 Task: Find connections with filter location Huércal-Overa with filter topic #designwith filter profile language English with filter current company Twitter with filter school Saveetha School of Engineering with filter industry Philanthropic Fundraising Services with filter service category Packaging Design with filter keywords title Production Engineer
Action: Mouse moved to (499, 59)
Screenshot: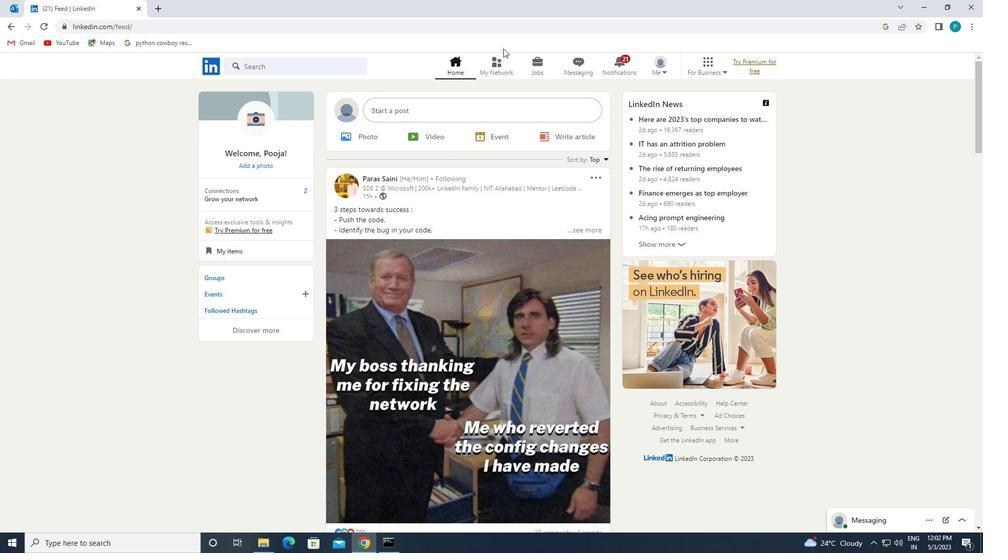 
Action: Mouse pressed left at (499, 59)
Screenshot: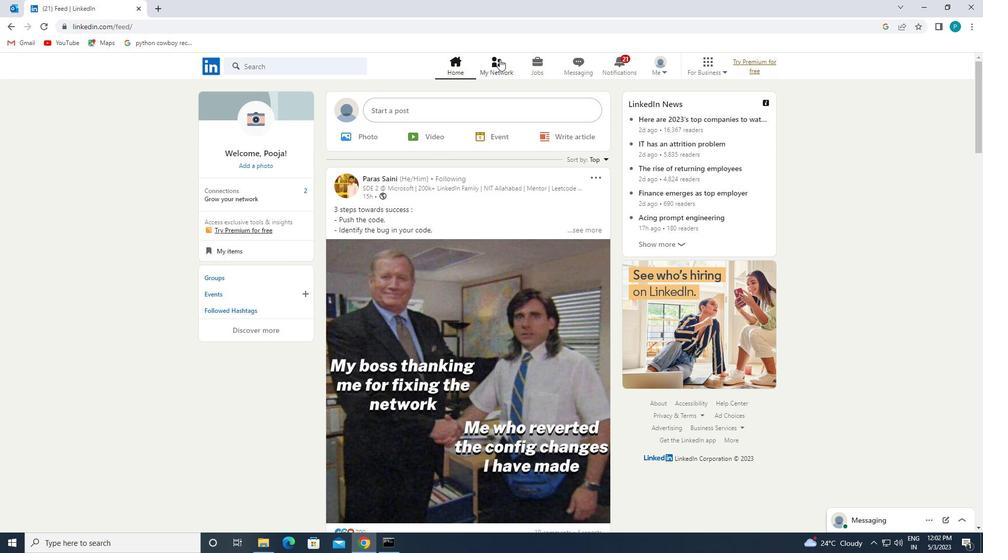 
Action: Mouse moved to (329, 124)
Screenshot: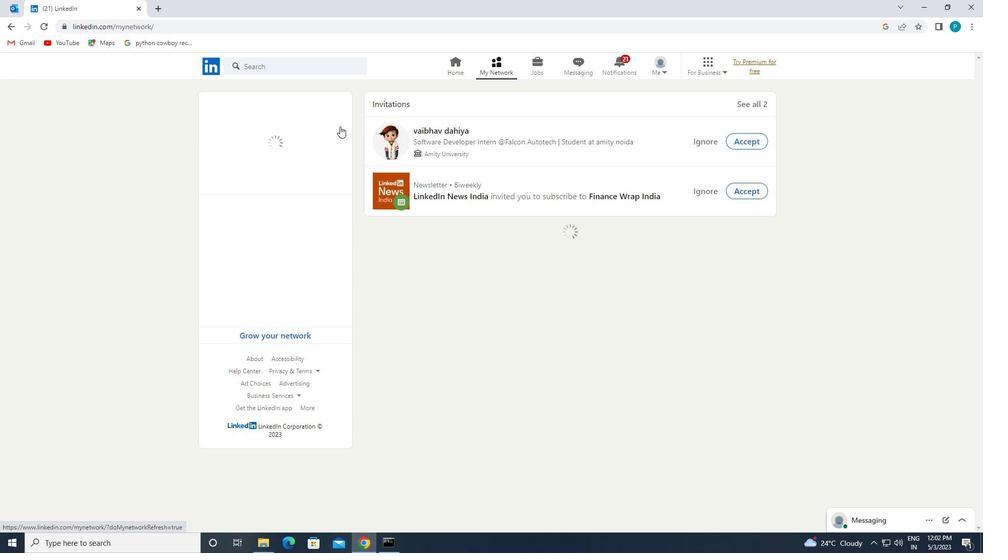 
Action: Mouse pressed left at (329, 124)
Screenshot: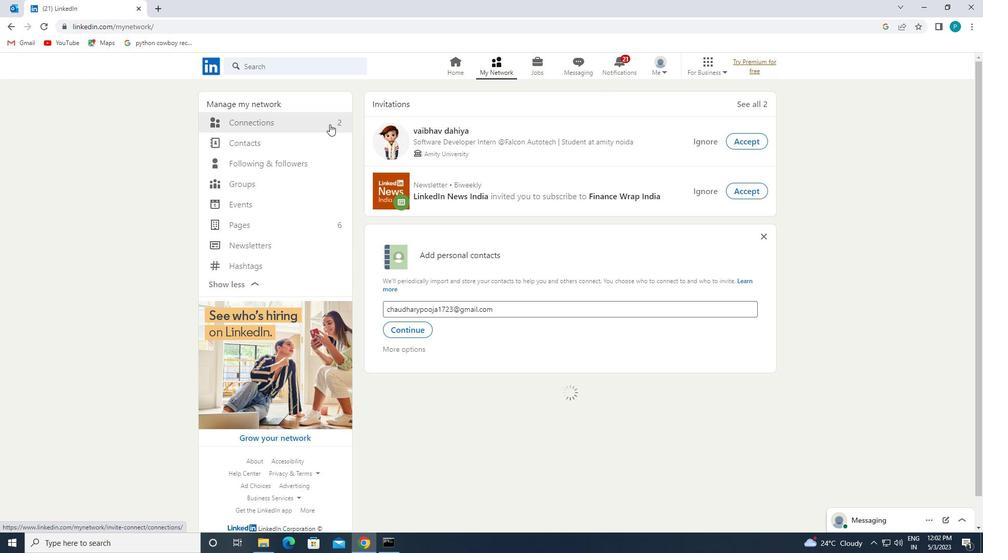 
Action: Mouse moved to (563, 118)
Screenshot: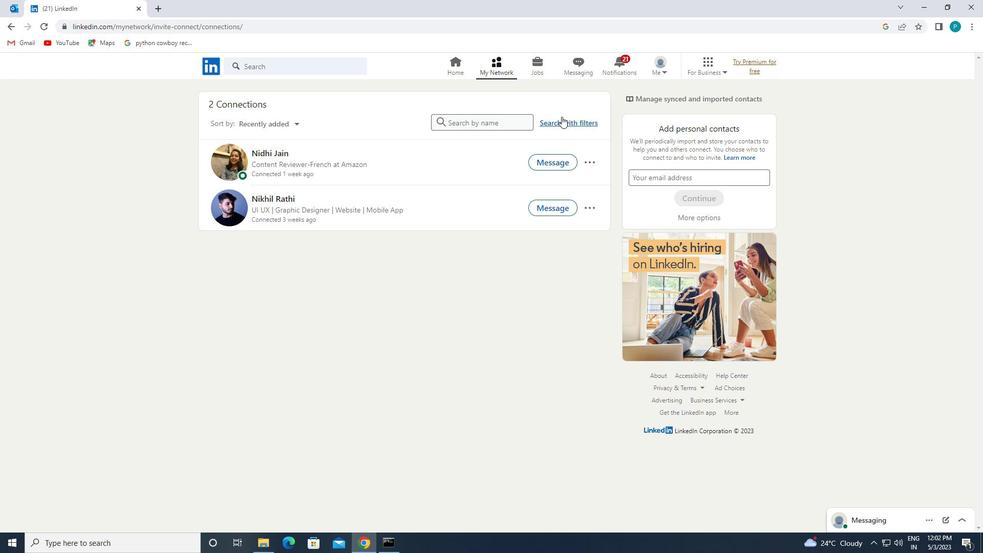 
Action: Mouse pressed left at (563, 118)
Screenshot: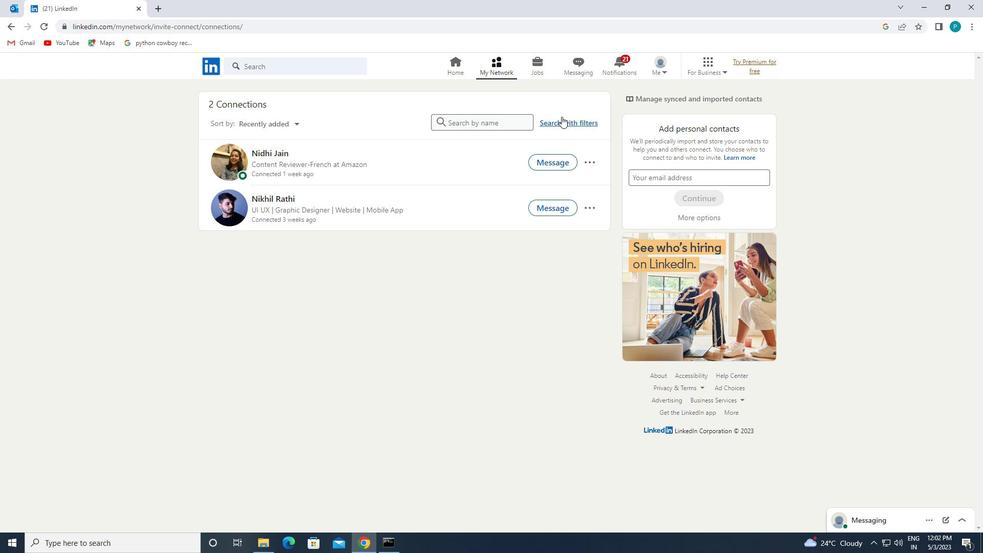 
Action: Mouse moved to (525, 99)
Screenshot: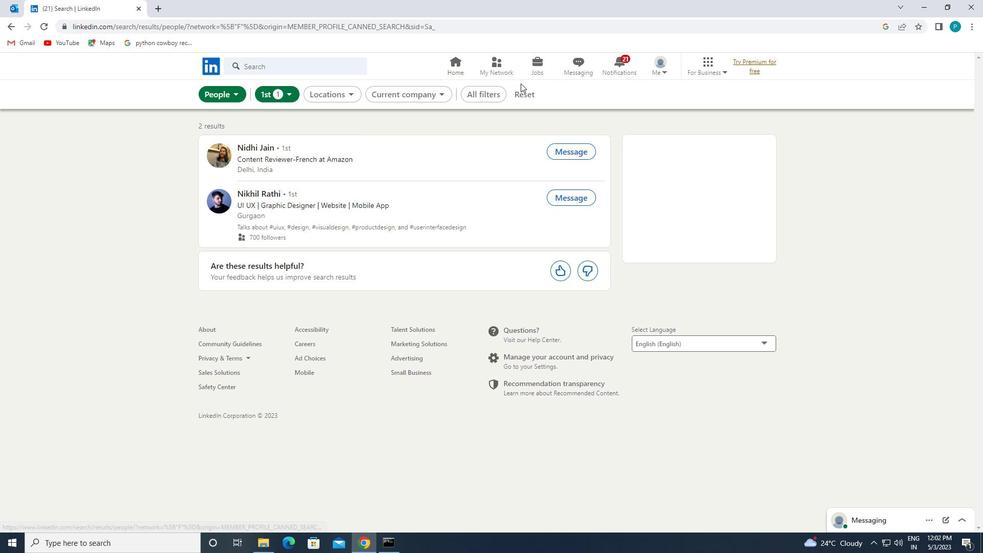 
Action: Mouse pressed left at (525, 99)
Screenshot: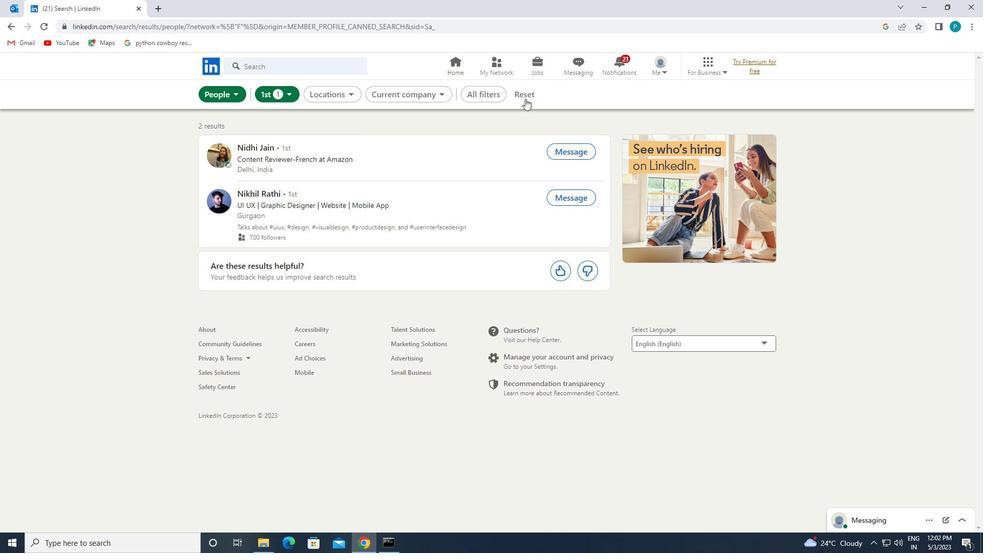 
Action: Mouse moved to (503, 93)
Screenshot: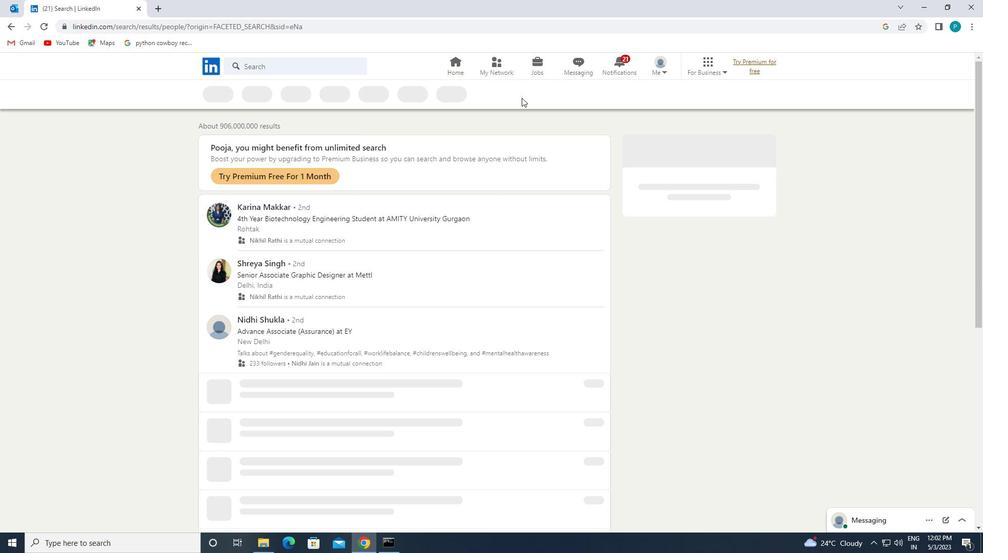 
Action: Mouse pressed left at (503, 93)
Screenshot: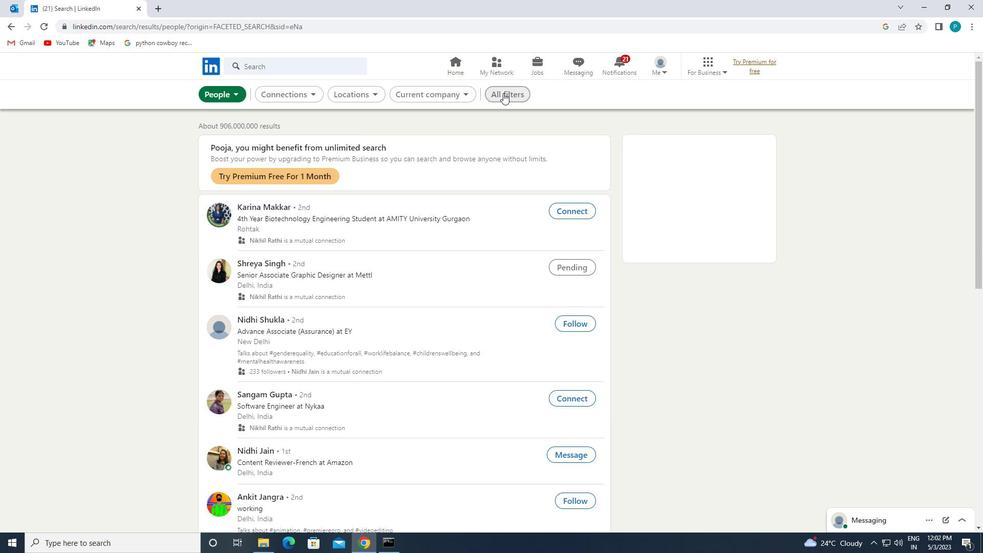 
Action: Mouse moved to (836, 266)
Screenshot: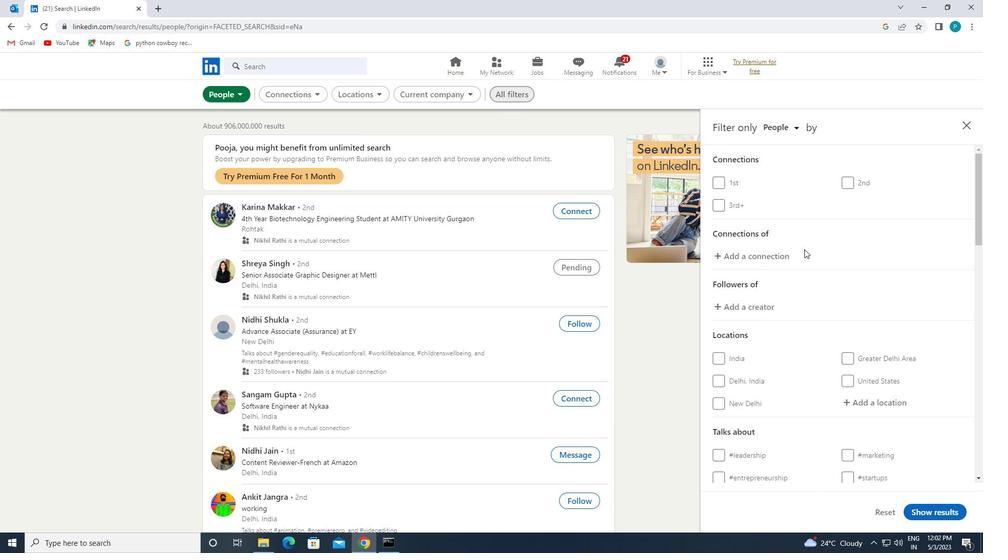 
Action: Mouse scrolled (836, 266) with delta (0, 0)
Screenshot: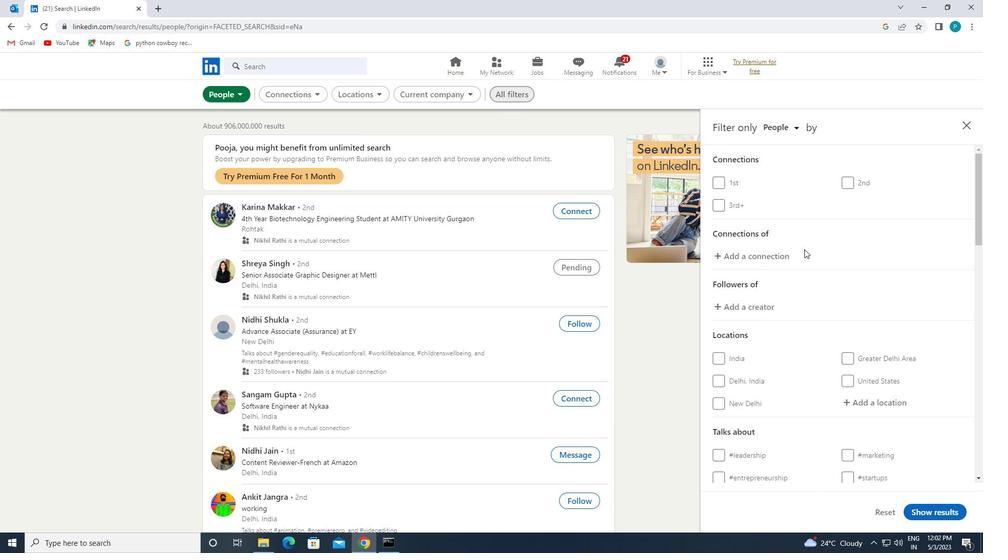 
Action: Mouse moved to (840, 269)
Screenshot: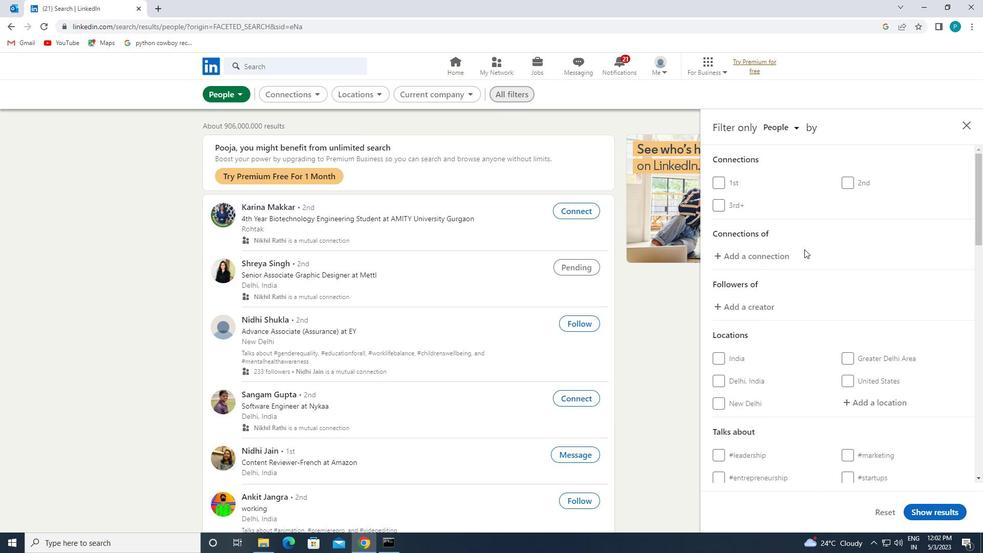 
Action: Mouse scrolled (840, 268) with delta (0, 0)
Screenshot: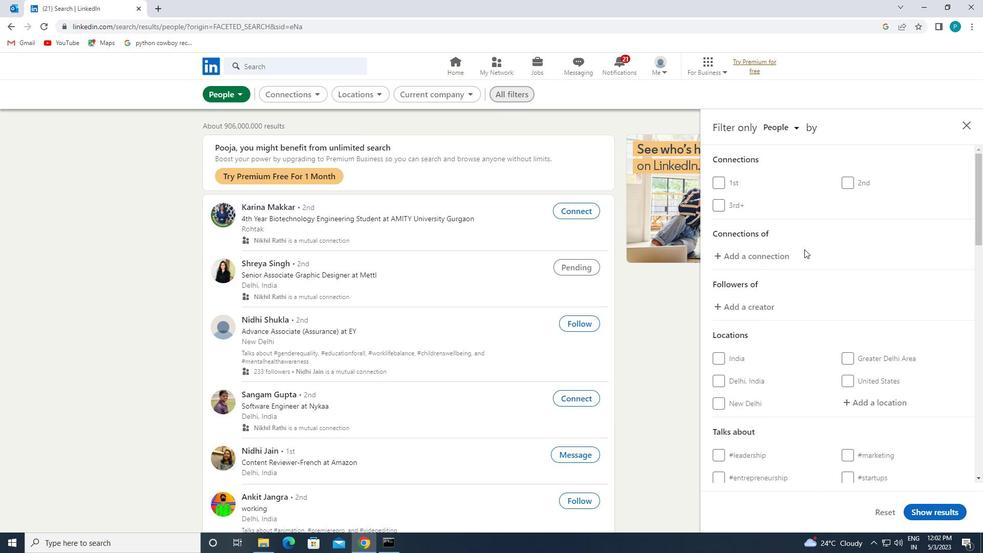 
Action: Mouse moved to (877, 308)
Screenshot: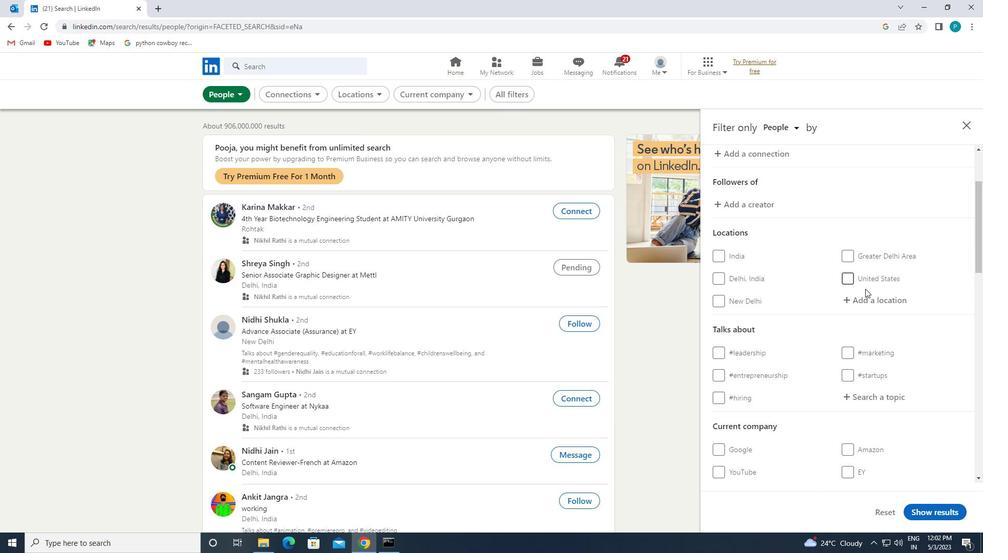 
Action: Mouse pressed left at (877, 308)
Screenshot: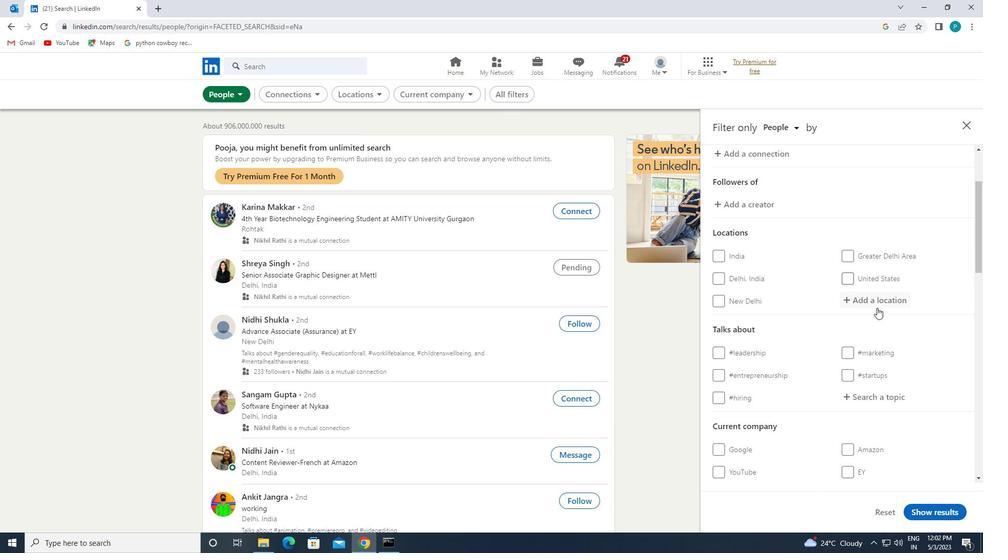 
Action: Mouse moved to (877, 305)
Screenshot: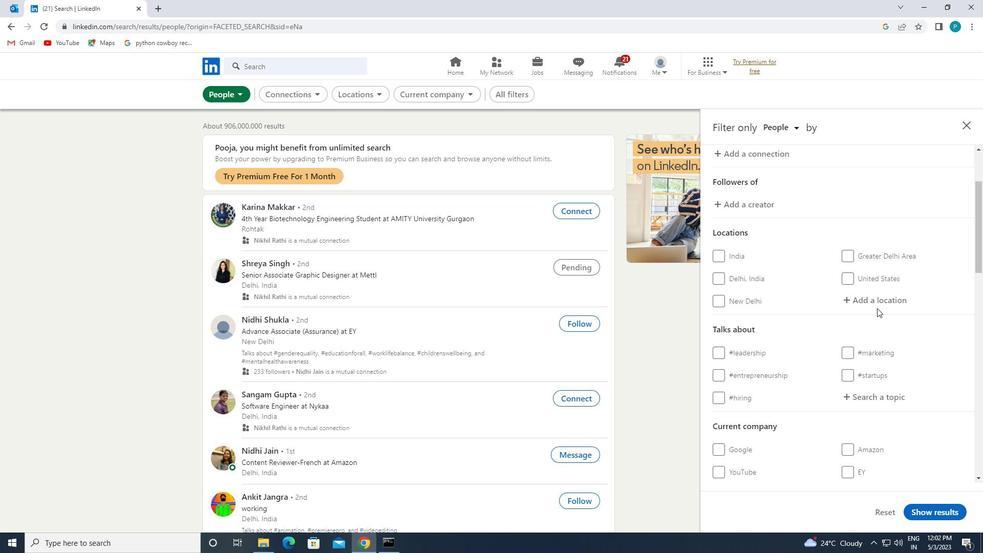 
Action: Mouse pressed left at (877, 305)
Screenshot: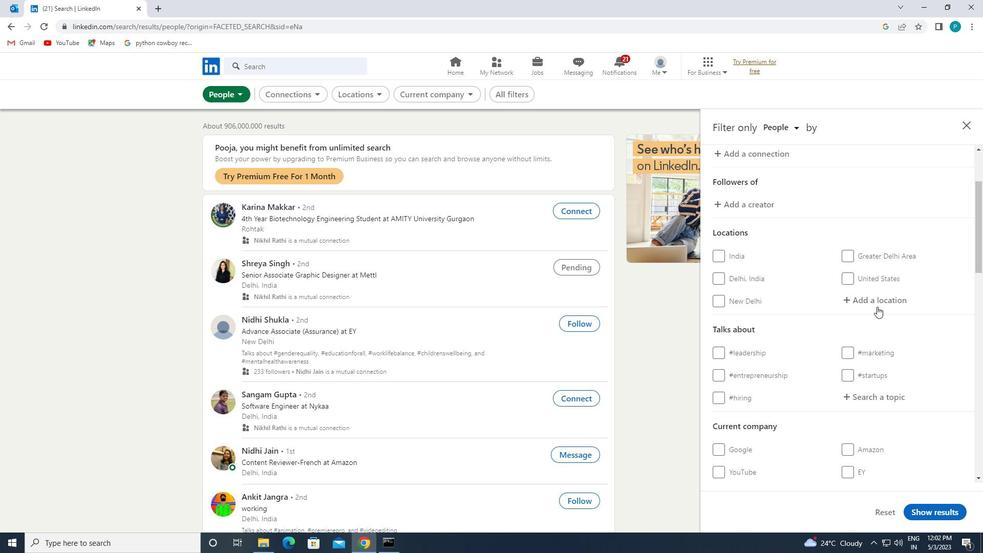 
Action: Key pressed <Key.caps_lock>h<Key.caps_lock>ercal
Screenshot: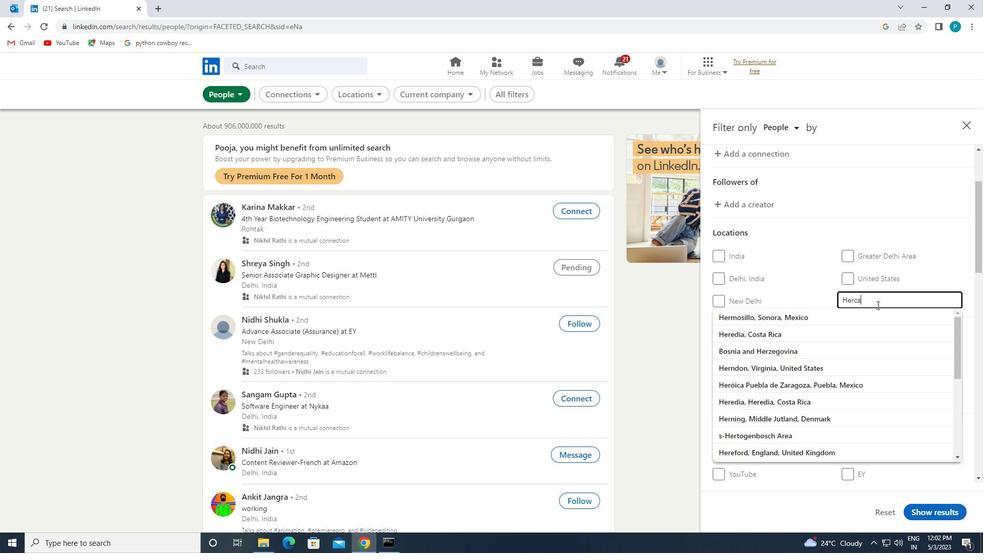 
Action: Mouse moved to (846, 302)
Screenshot: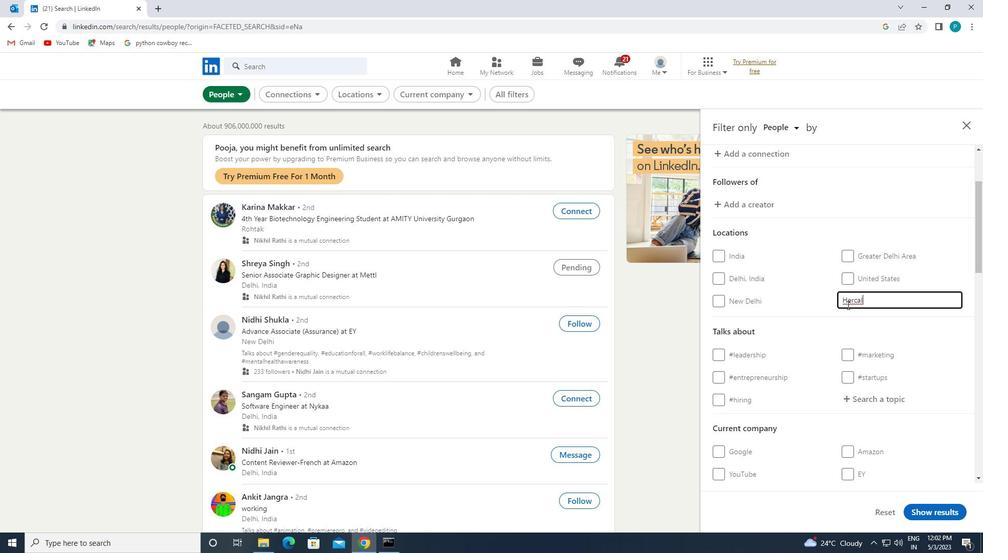 
Action: Mouse pressed left at (846, 302)
Screenshot: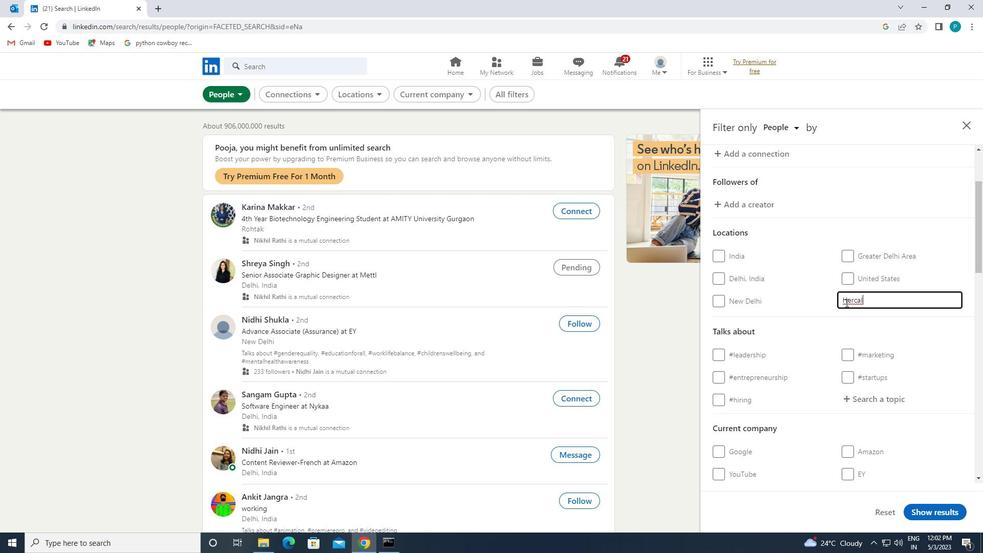 
Action: Mouse moved to (865, 324)
Screenshot: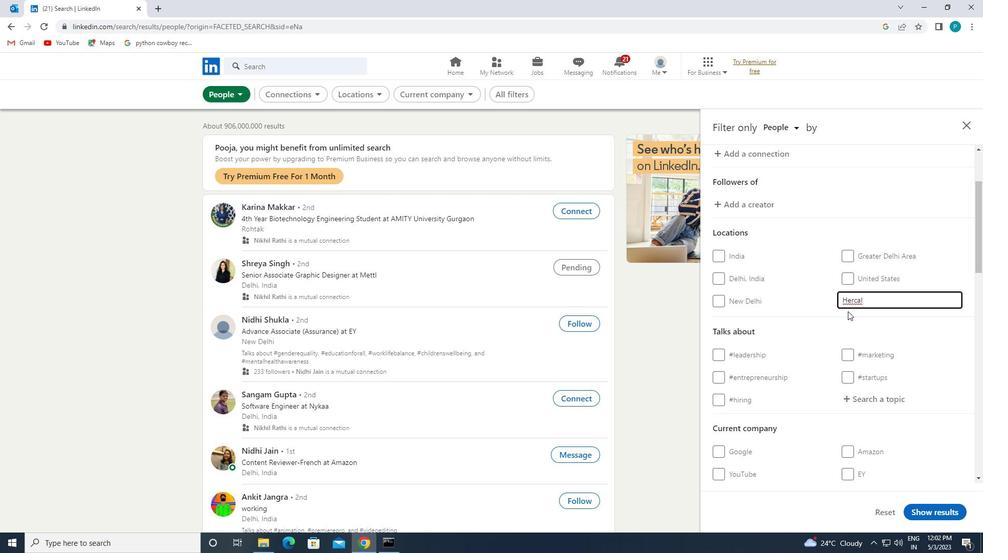 
Action: Key pressed u
Screenshot: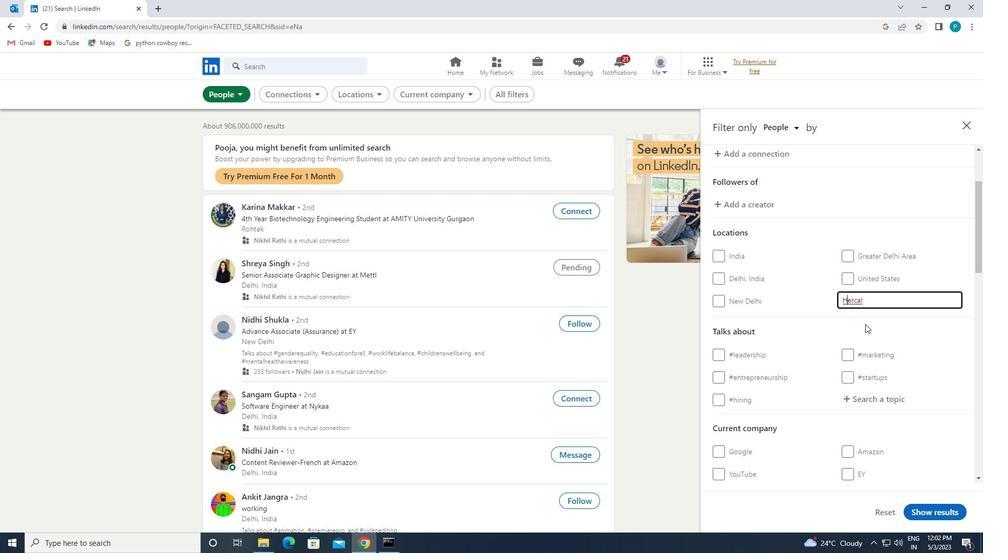 
Action: Mouse moved to (866, 324)
Screenshot: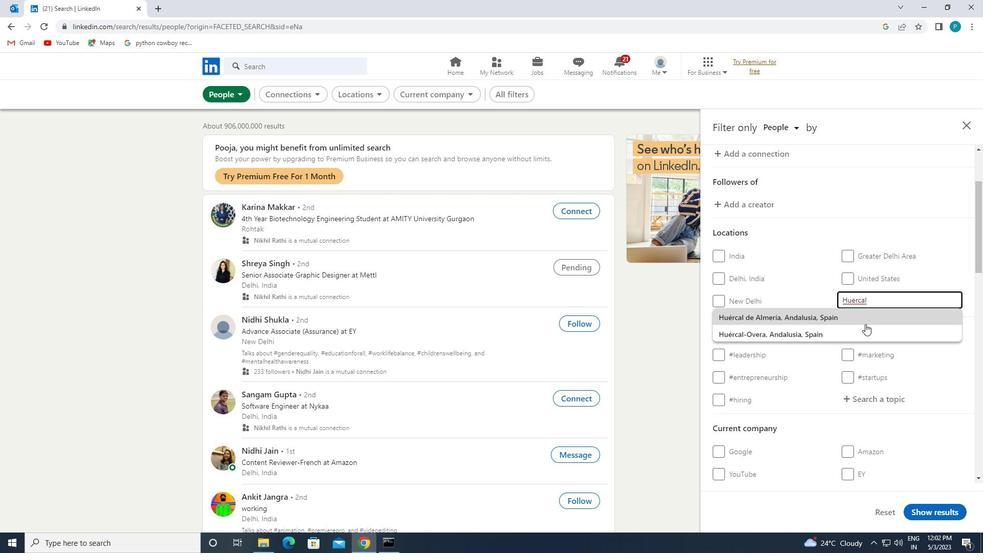 
Action: Mouse pressed left at (866, 324)
Screenshot: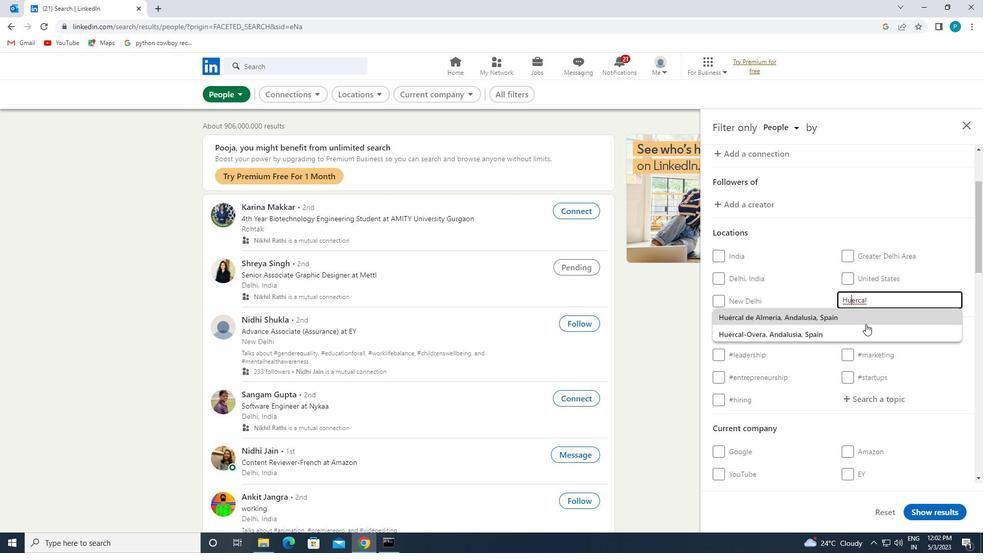 
Action: Mouse moved to (856, 327)
Screenshot: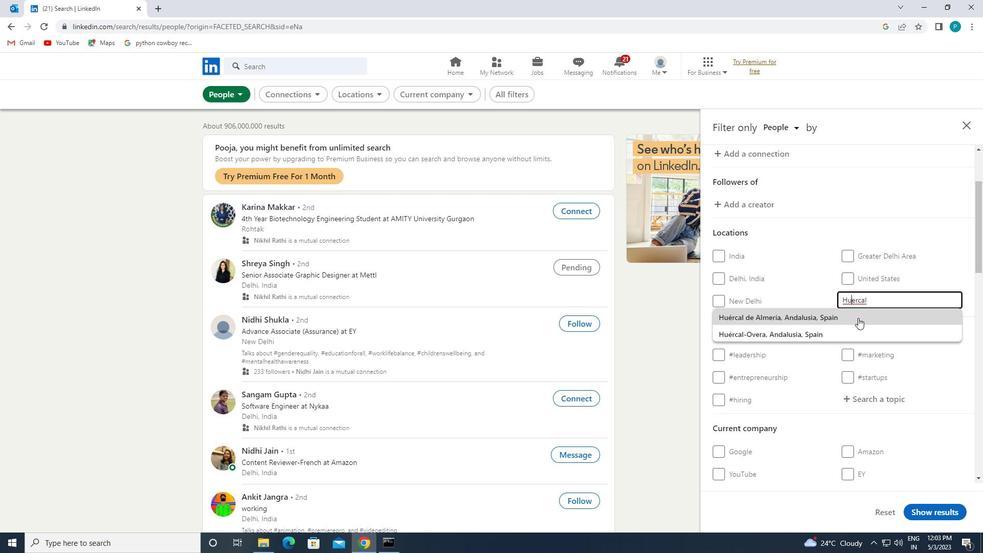 
Action: Mouse pressed left at (856, 327)
Screenshot: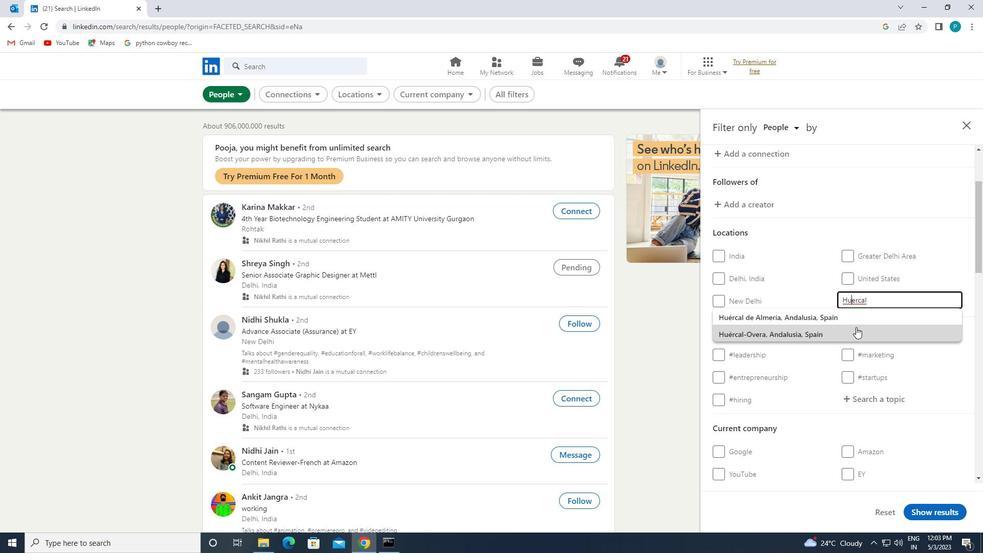 
Action: Mouse scrolled (856, 326) with delta (0, 0)
Screenshot: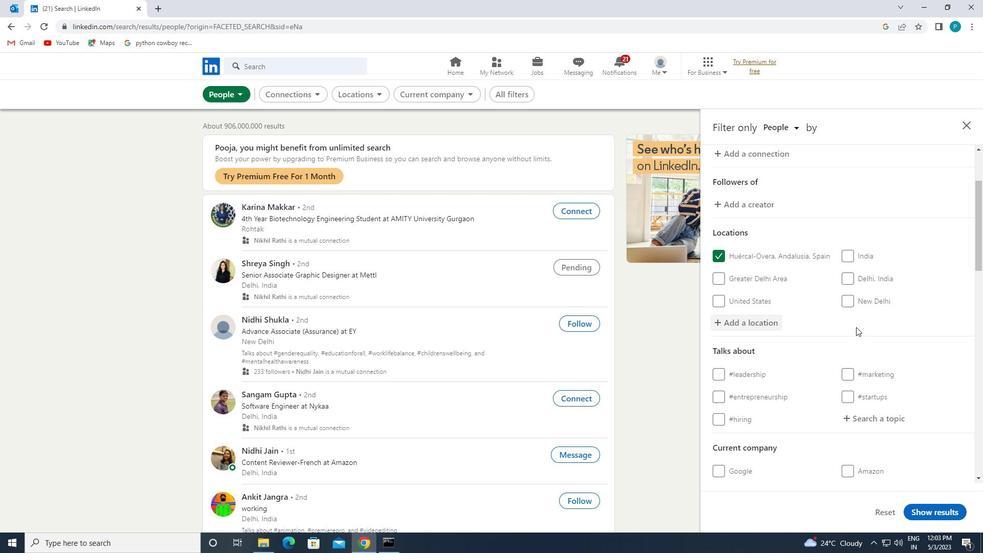 
Action: Mouse scrolled (856, 326) with delta (0, 0)
Screenshot: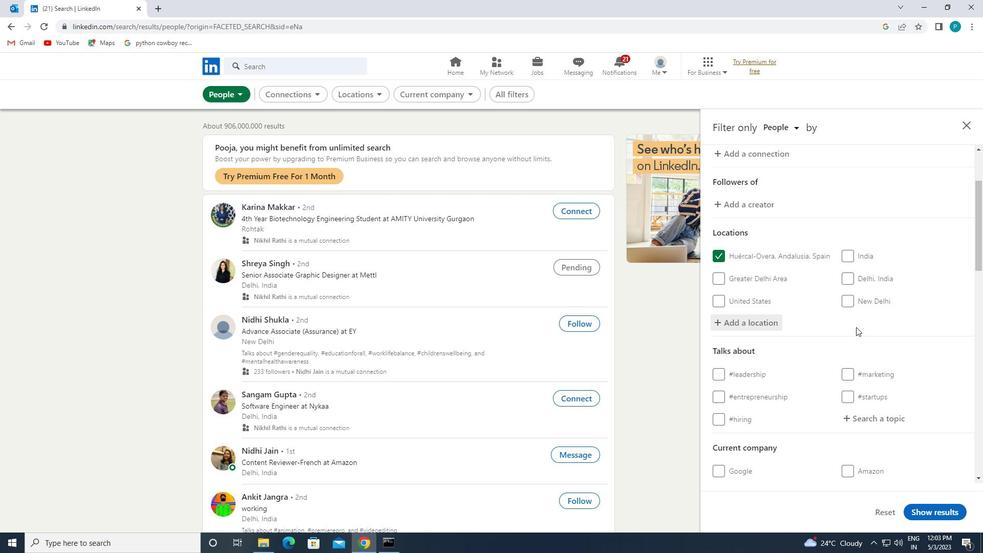 
Action: Mouse moved to (856, 319)
Screenshot: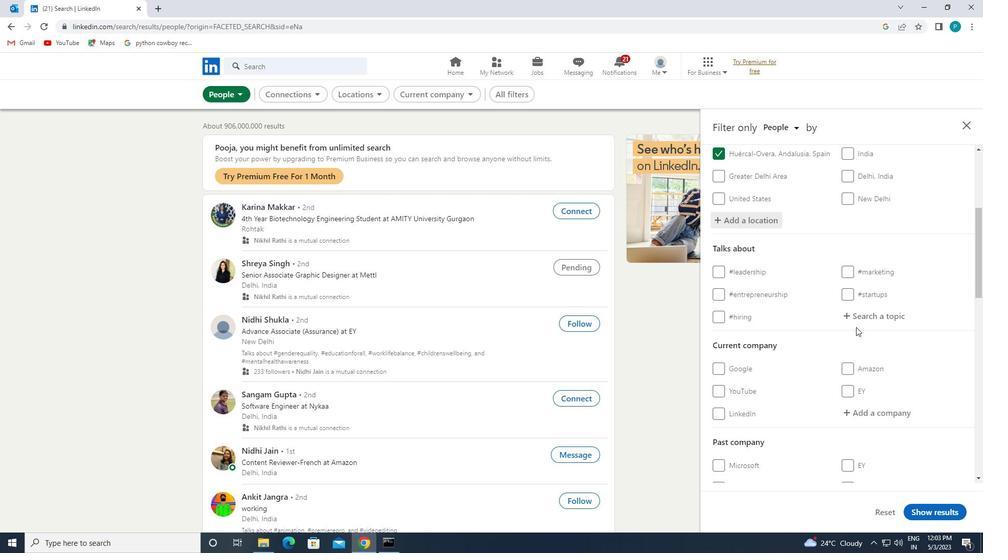 
Action: Mouse pressed left at (856, 319)
Screenshot: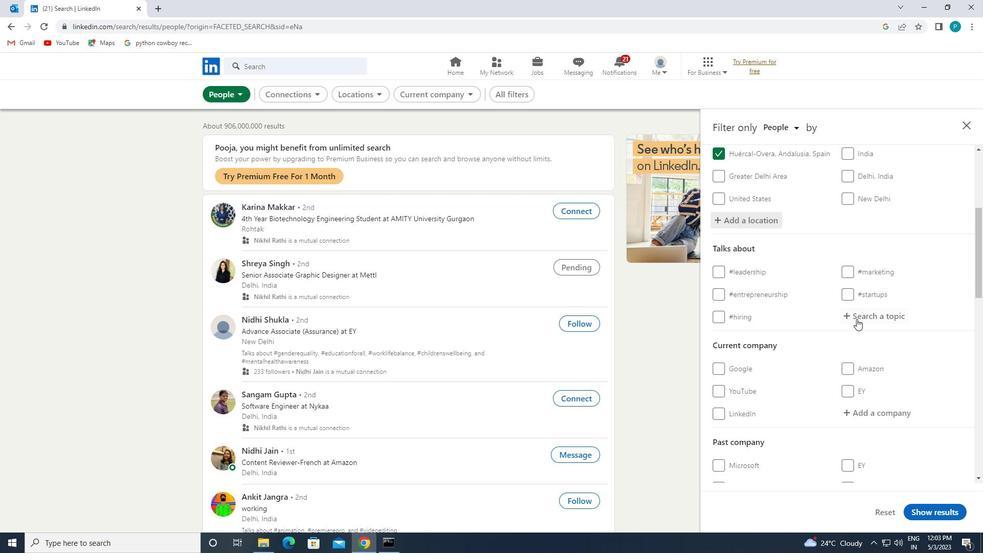 
Action: Mouse moved to (857, 318)
Screenshot: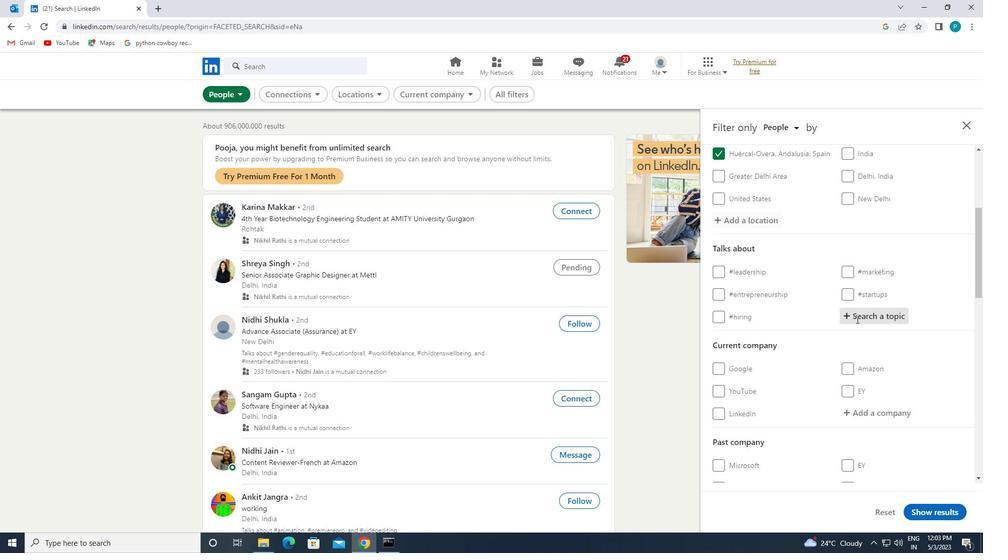 
Action: Key pressed <Key.shift>#DESIGN
Screenshot: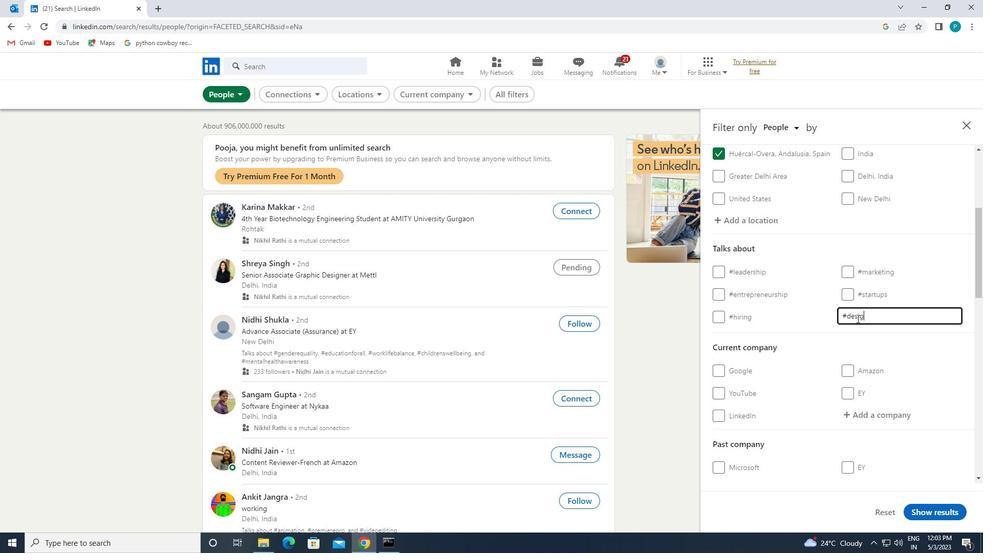 
Action: Mouse moved to (869, 326)
Screenshot: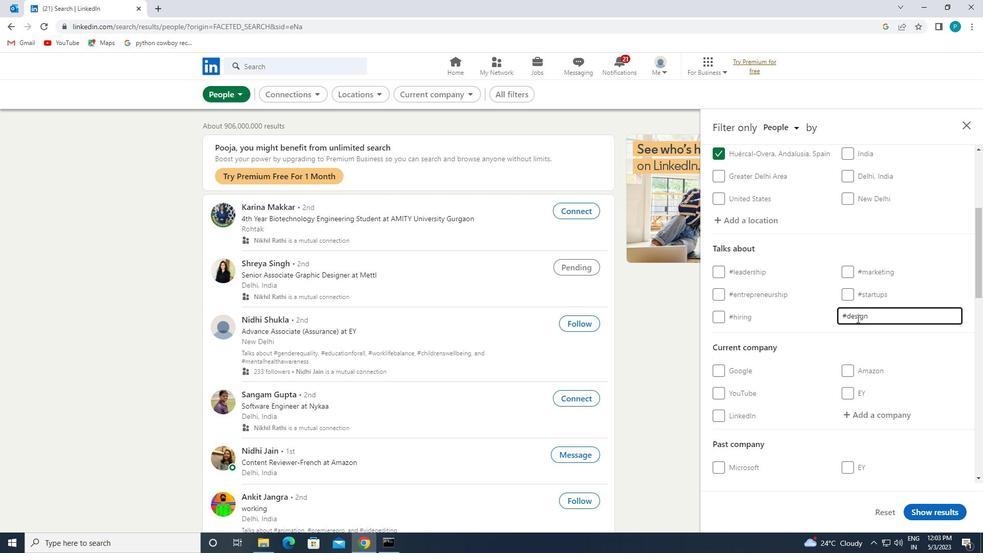 
Action: Mouse scrolled (869, 325) with delta (0, 0)
Screenshot: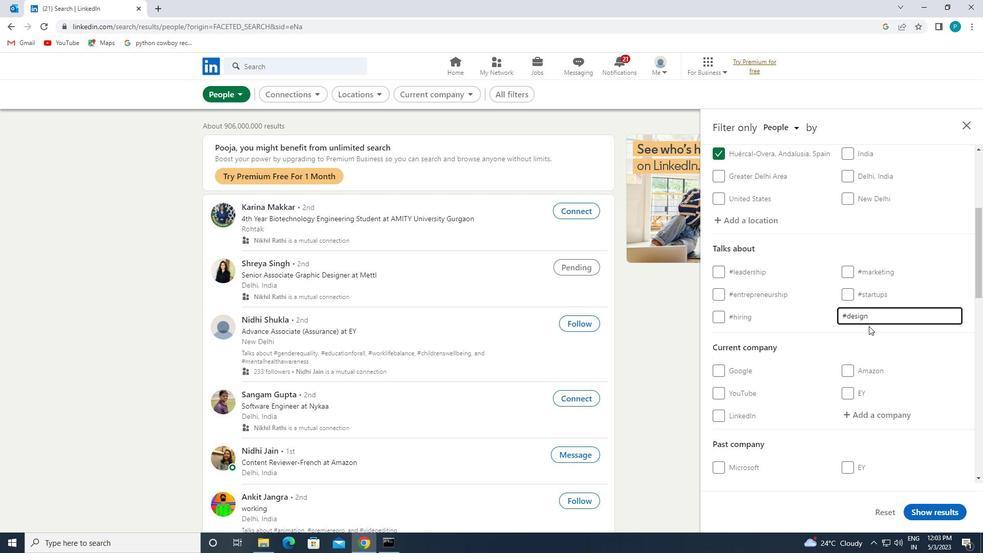 
Action: Mouse moved to (862, 341)
Screenshot: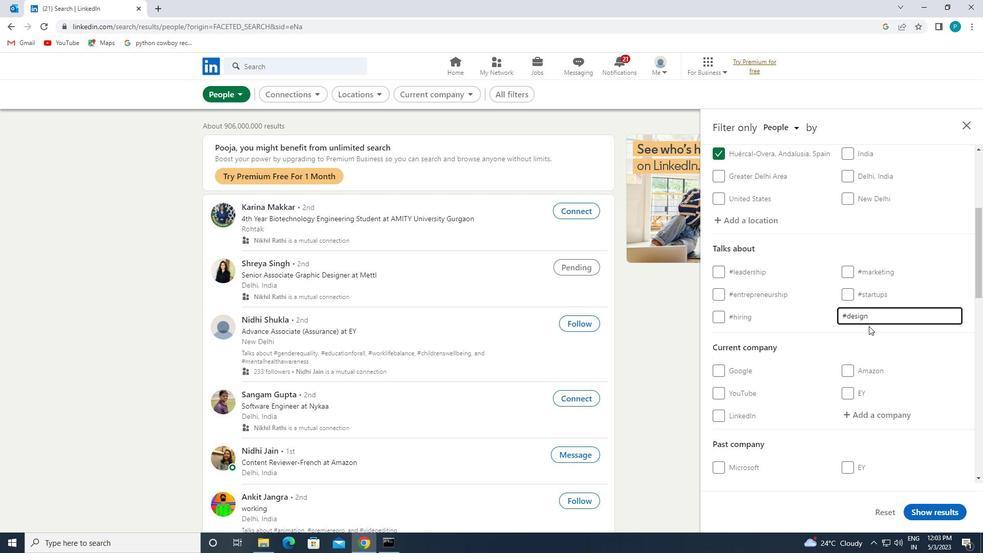
Action: Mouse scrolled (862, 340) with delta (0, 0)
Screenshot: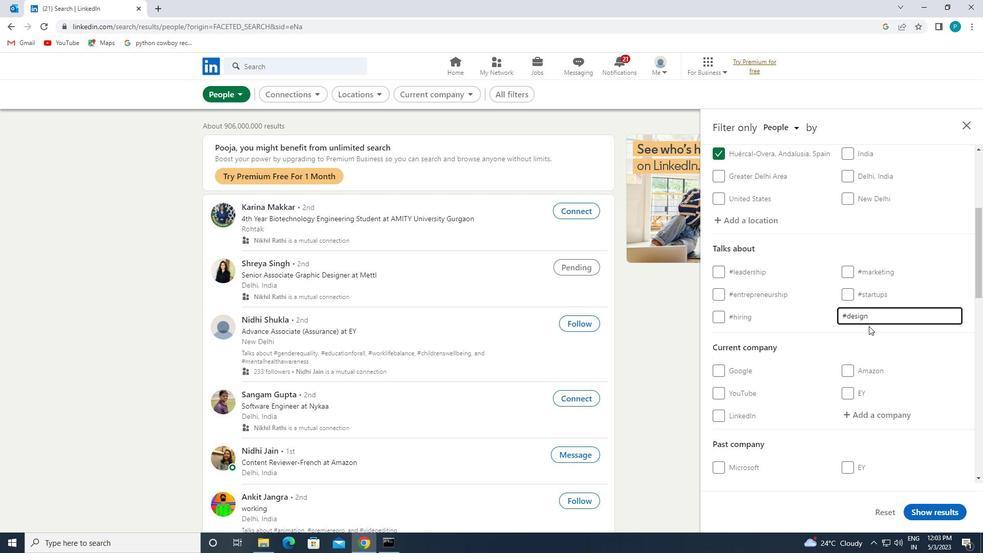 
Action: Mouse moved to (823, 370)
Screenshot: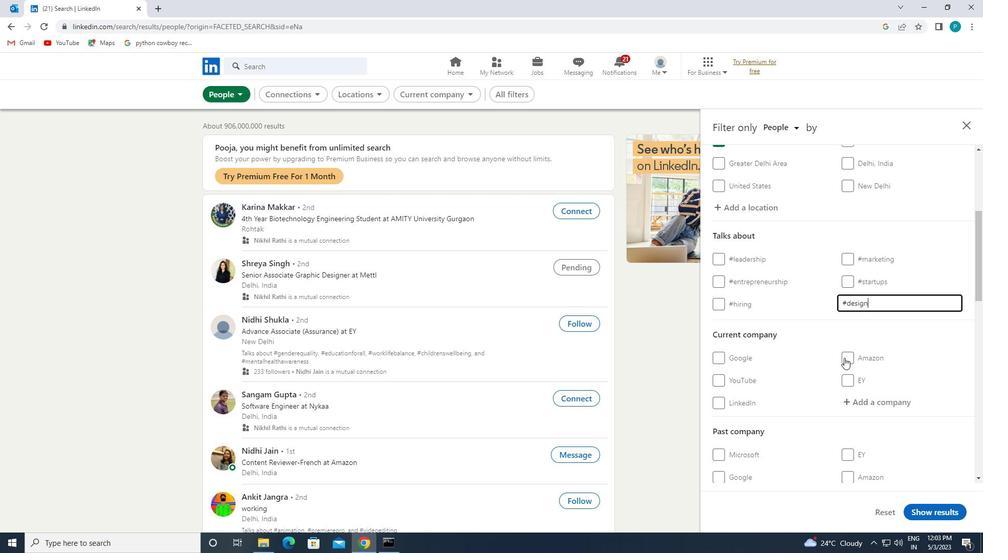 
Action: Mouse scrolled (823, 369) with delta (0, 0)
Screenshot: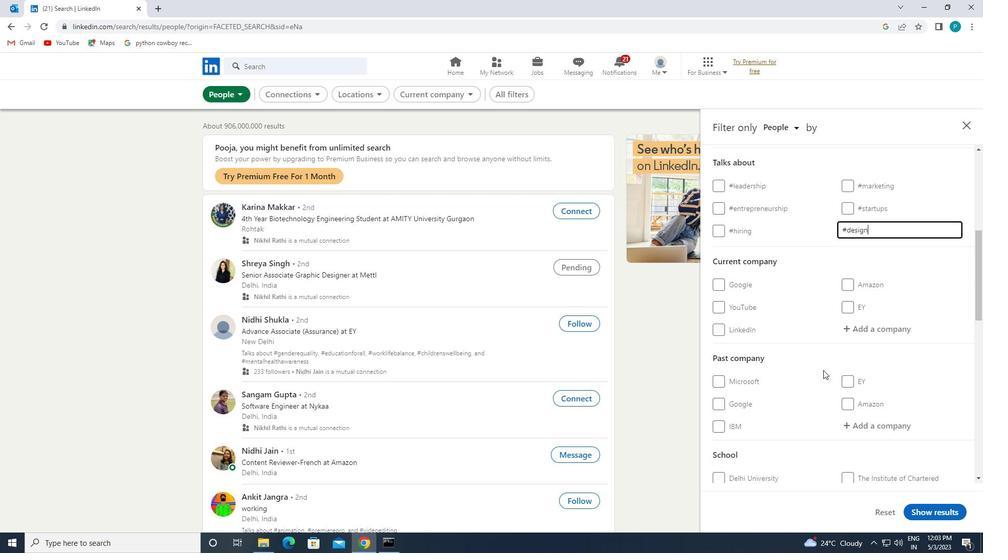 
Action: Mouse scrolled (823, 369) with delta (0, 0)
Screenshot: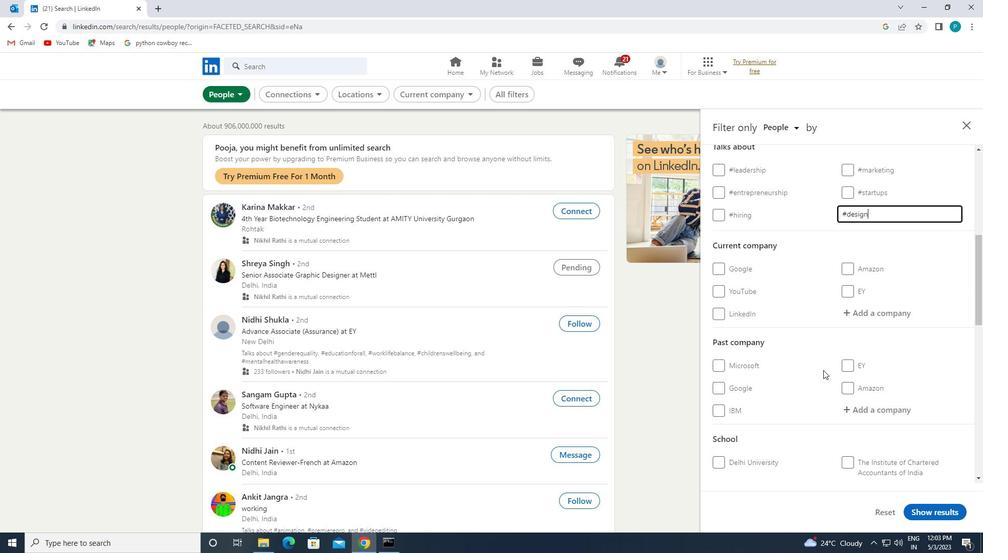 
Action: Mouse moved to (803, 385)
Screenshot: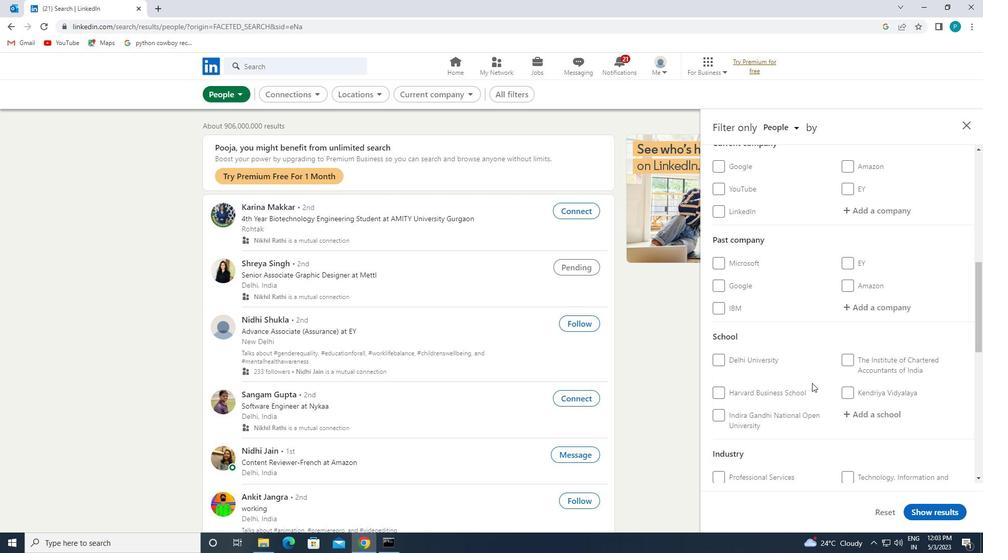 
Action: Mouse scrolled (803, 384) with delta (0, 0)
Screenshot: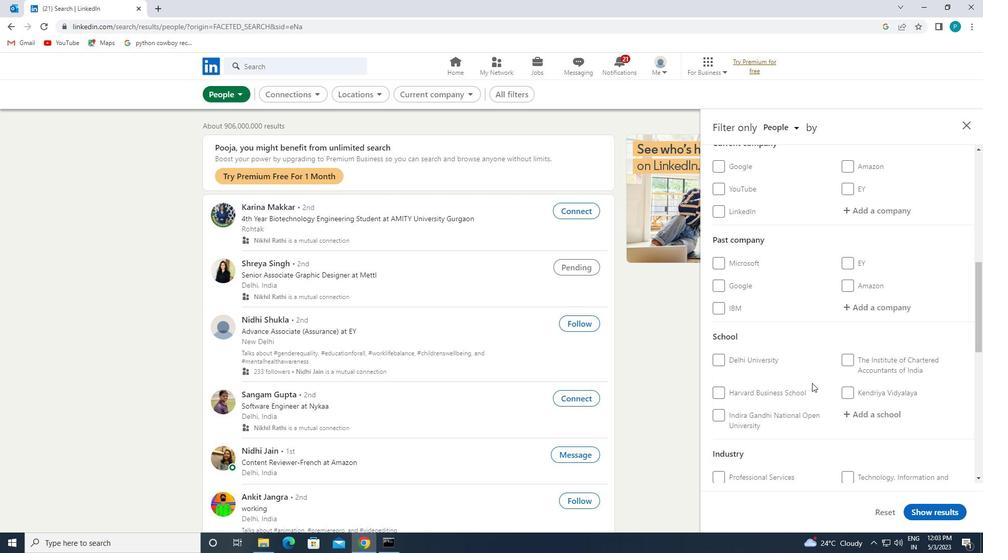 
Action: Mouse moved to (802, 385)
Screenshot: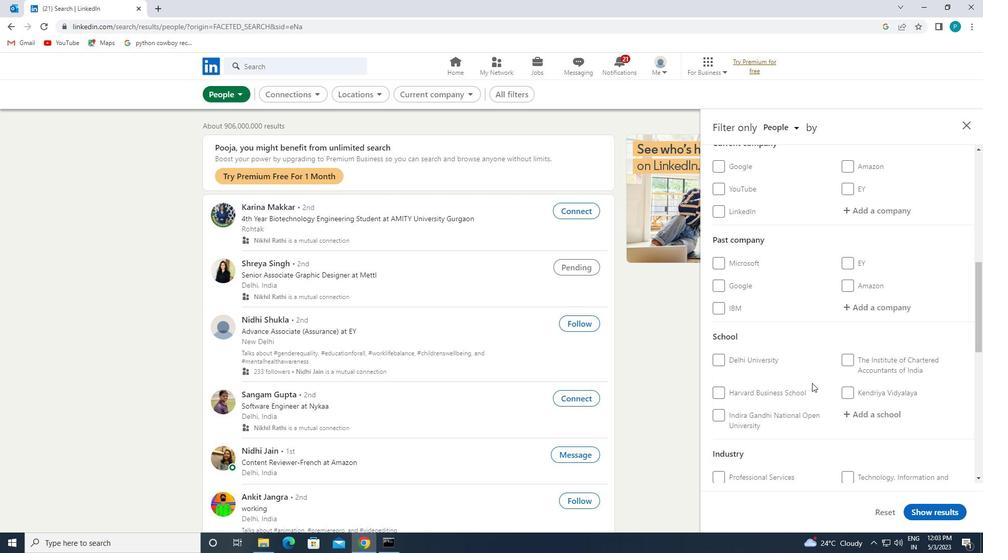
Action: Mouse scrolled (802, 384) with delta (0, 0)
Screenshot: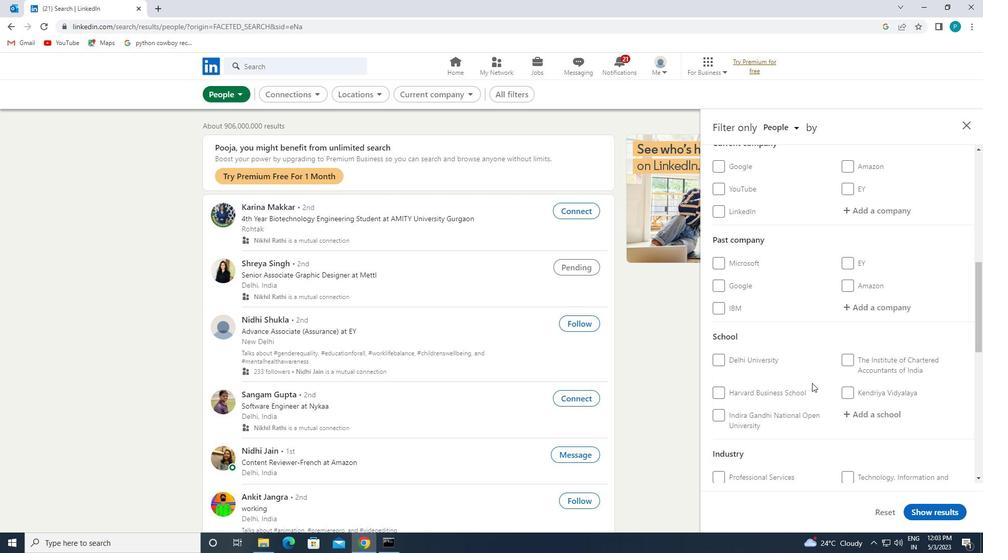 
Action: Mouse moved to (795, 385)
Screenshot: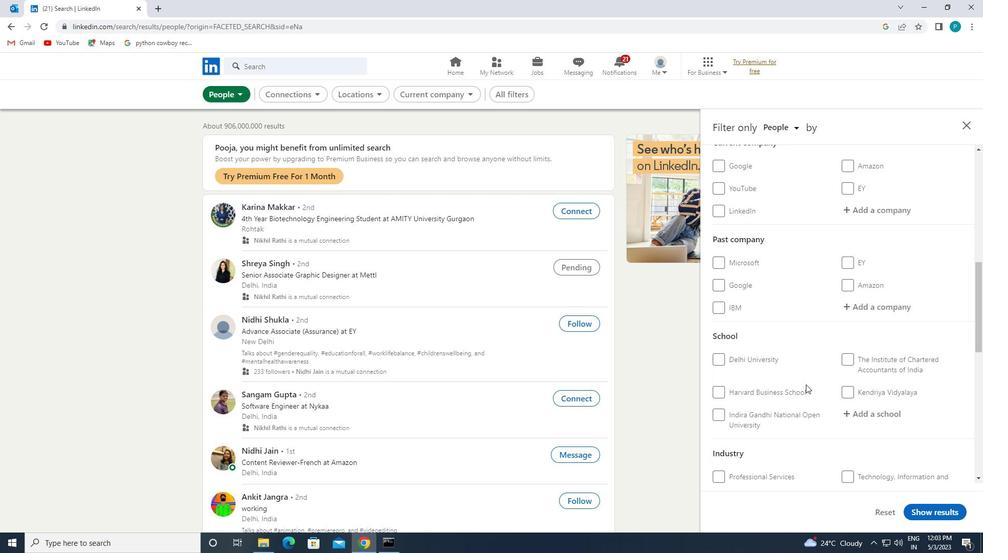
Action: Mouse scrolled (795, 384) with delta (0, 0)
Screenshot: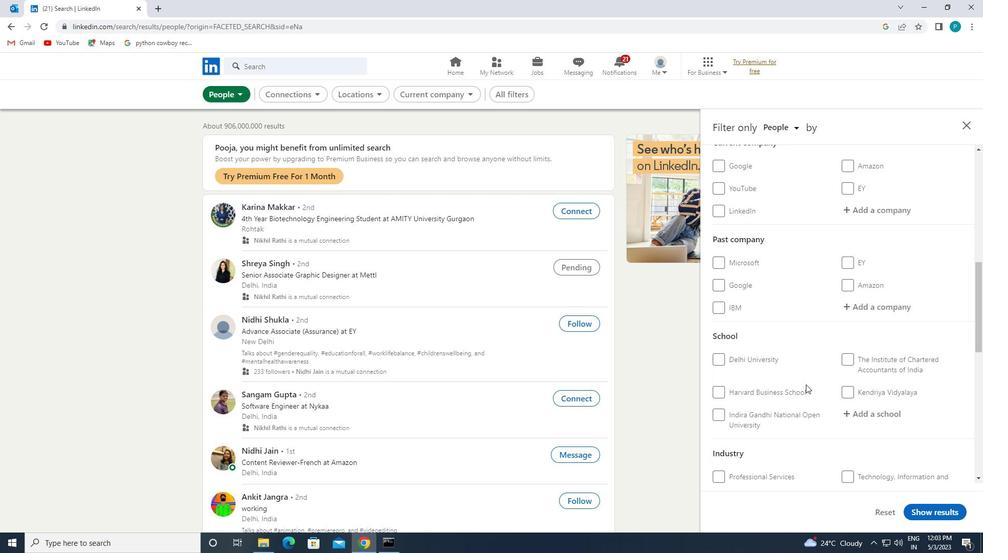 
Action: Mouse moved to (755, 375)
Screenshot: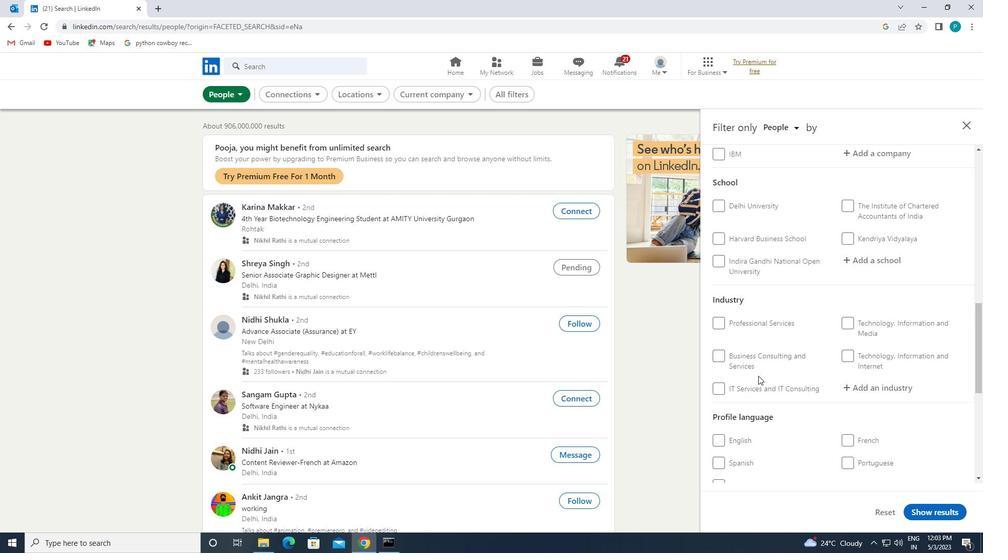 
Action: Mouse scrolled (755, 375) with delta (0, 0)
Screenshot: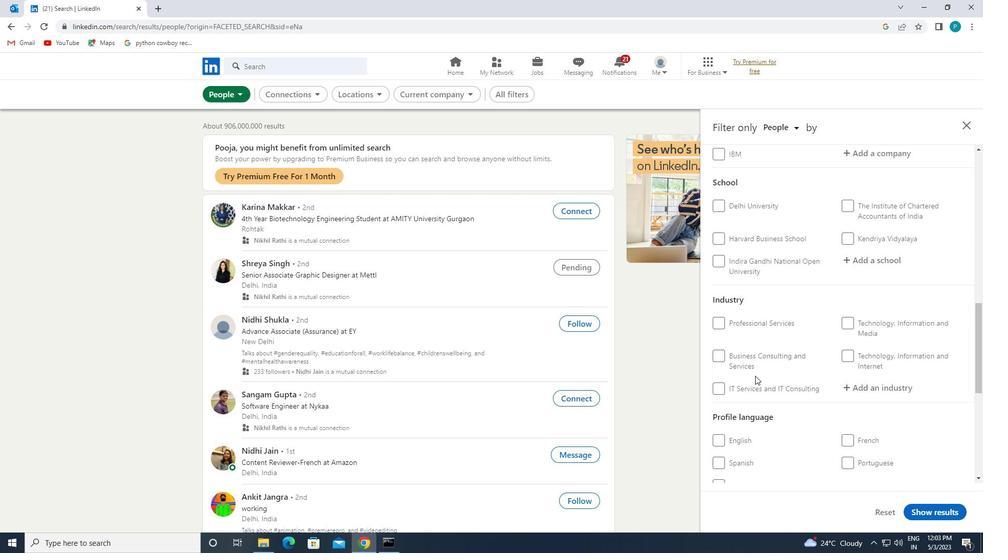 
Action: Mouse moved to (754, 377)
Screenshot: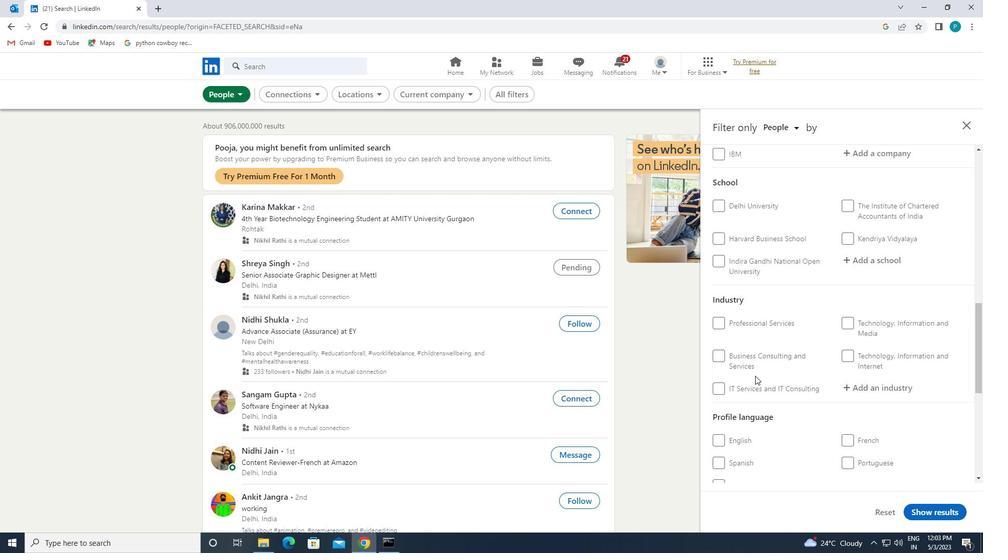 
Action: Mouse scrolled (754, 376) with delta (0, 0)
Screenshot: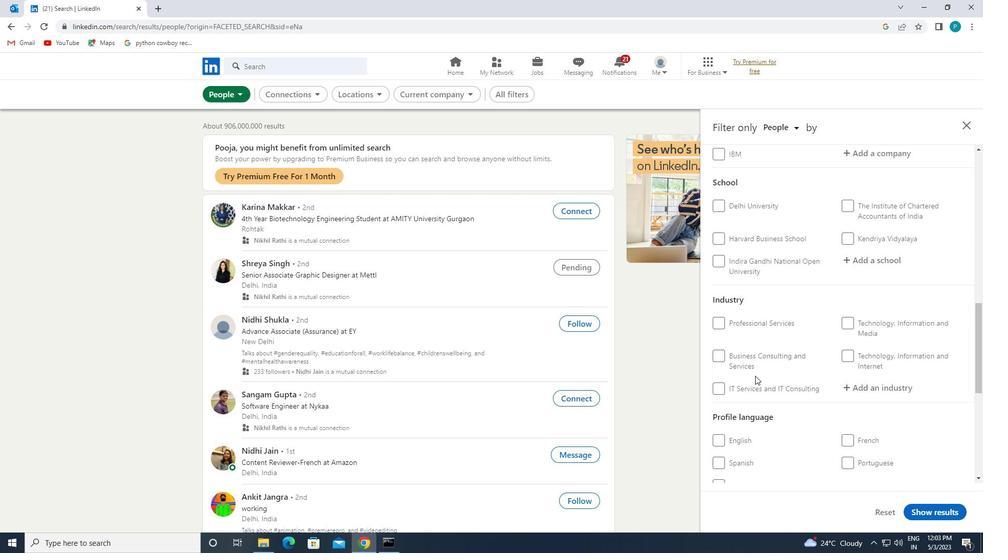 
Action: Mouse moved to (732, 336)
Screenshot: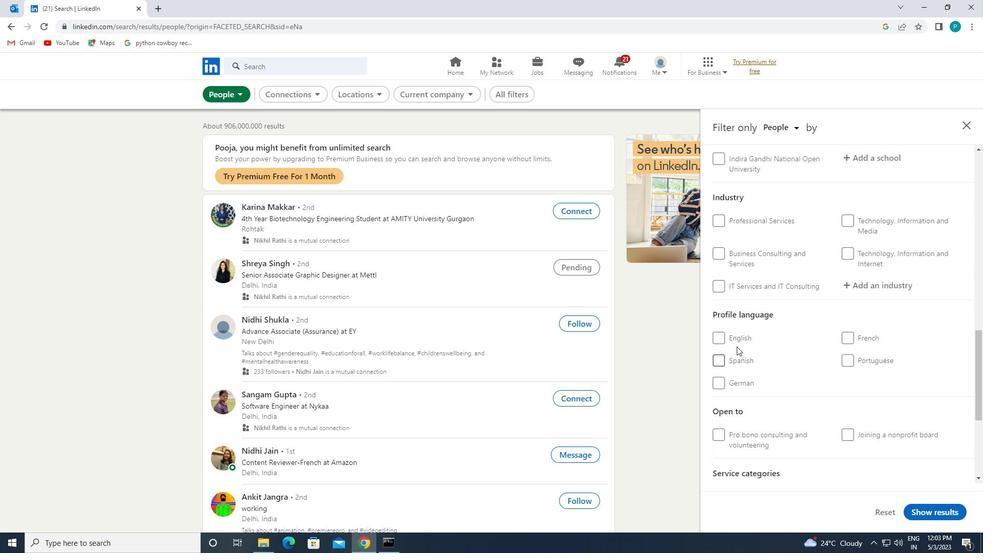 
Action: Mouse pressed left at (732, 336)
Screenshot: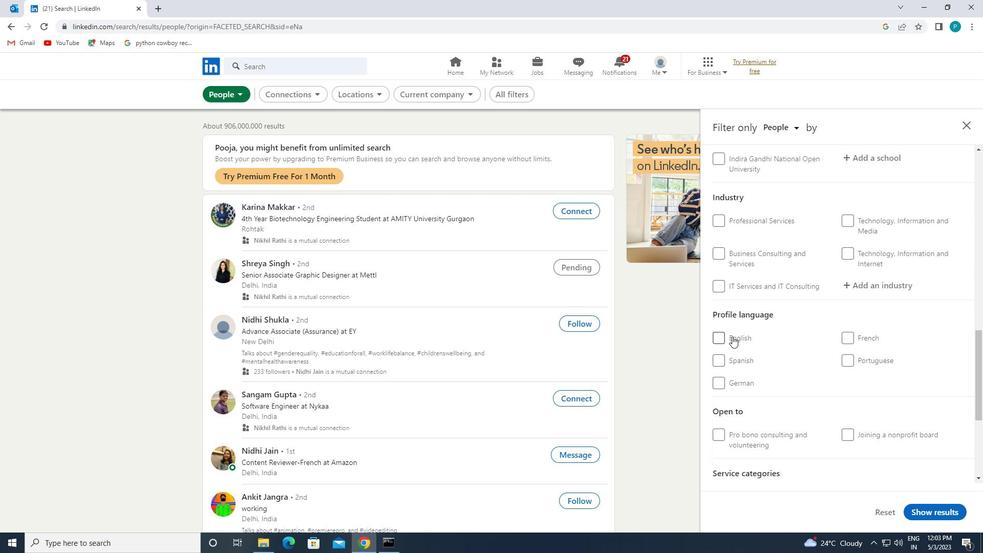 
Action: Mouse moved to (766, 338)
Screenshot: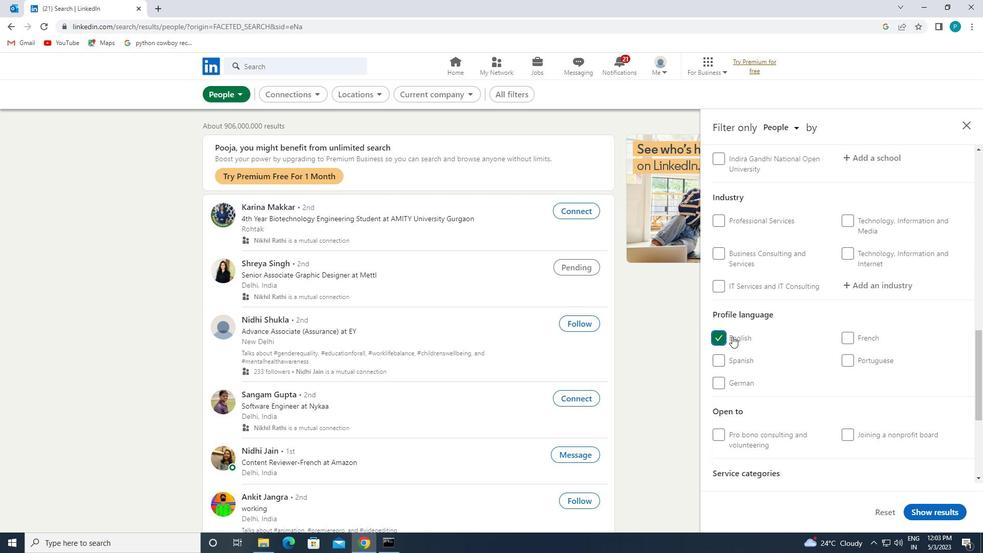 
Action: Mouse scrolled (766, 338) with delta (0, 0)
Screenshot: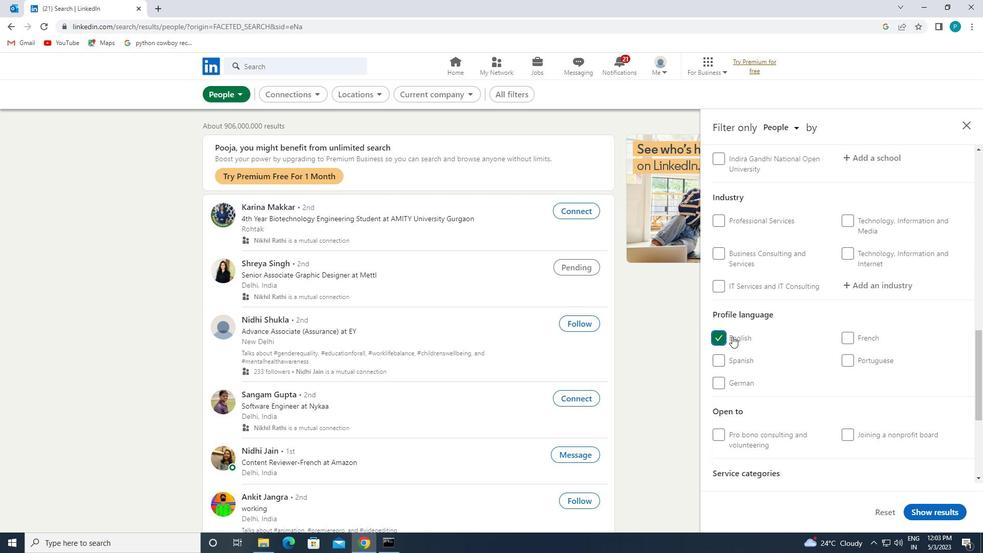 
Action: Mouse moved to (766, 338)
Screenshot: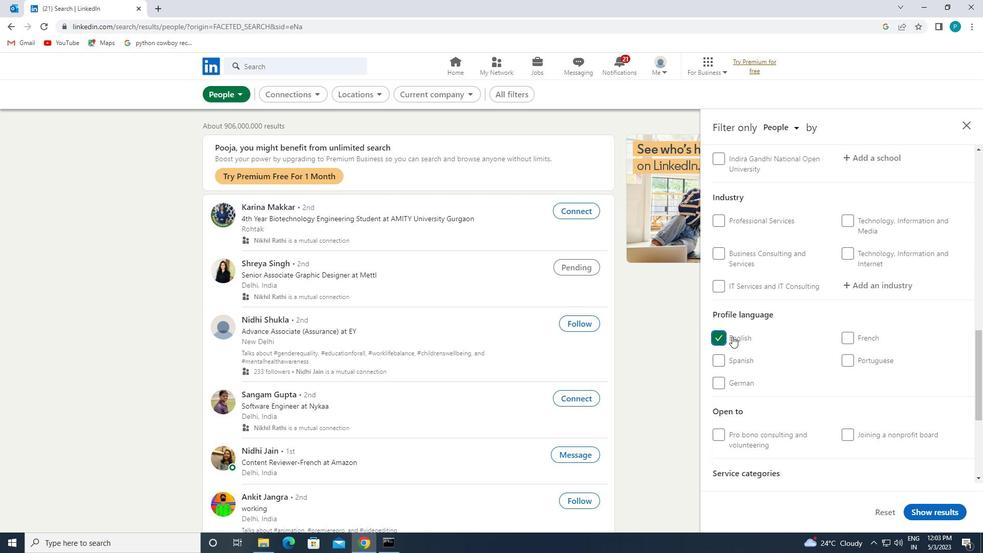 
Action: Mouse scrolled (766, 338) with delta (0, 0)
Screenshot: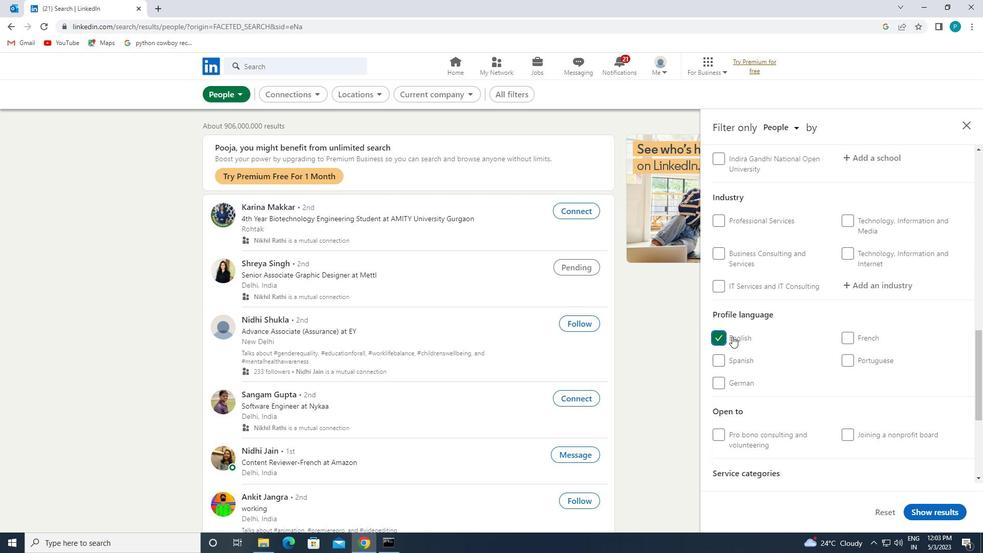 
Action: Mouse scrolled (766, 338) with delta (0, 0)
Screenshot: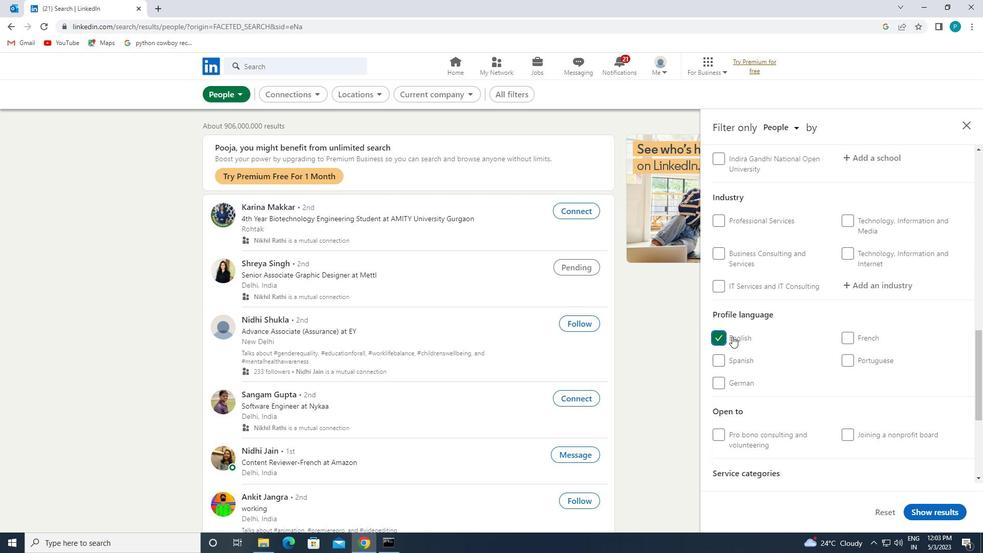 
Action: Mouse moved to (767, 337)
Screenshot: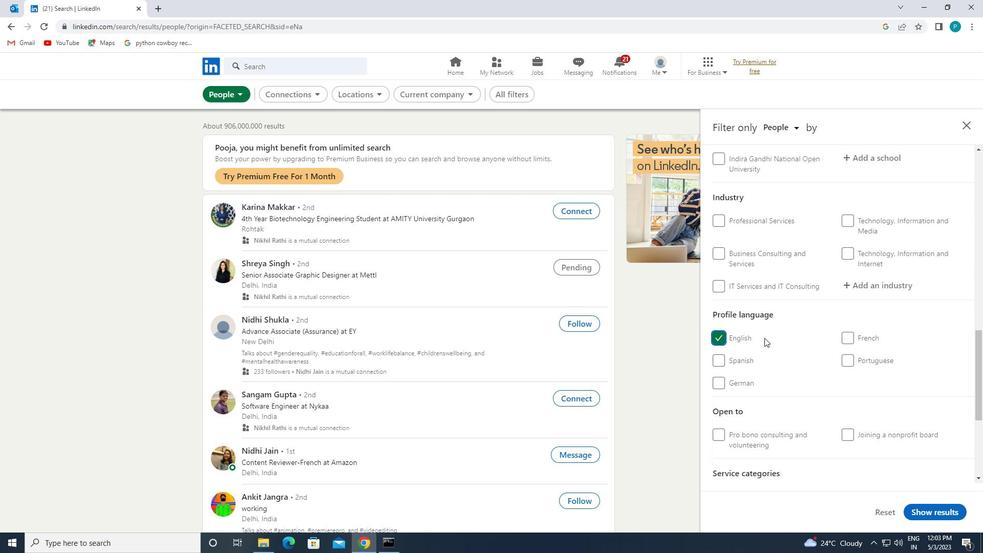 
Action: Mouse scrolled (767, 337) with delta (0, 0)
Screenshot: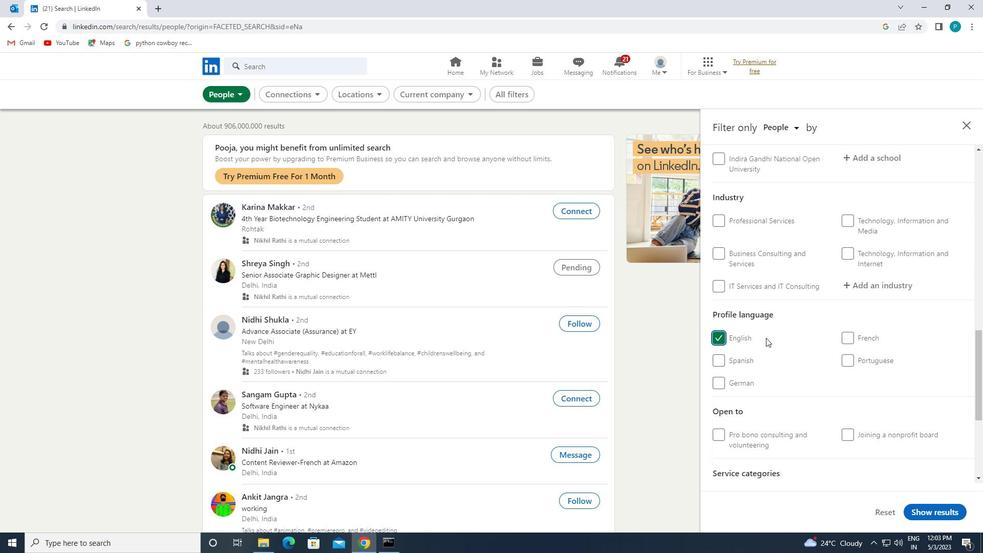 
Action: Mouse moved to (814, 339)
Screenshot: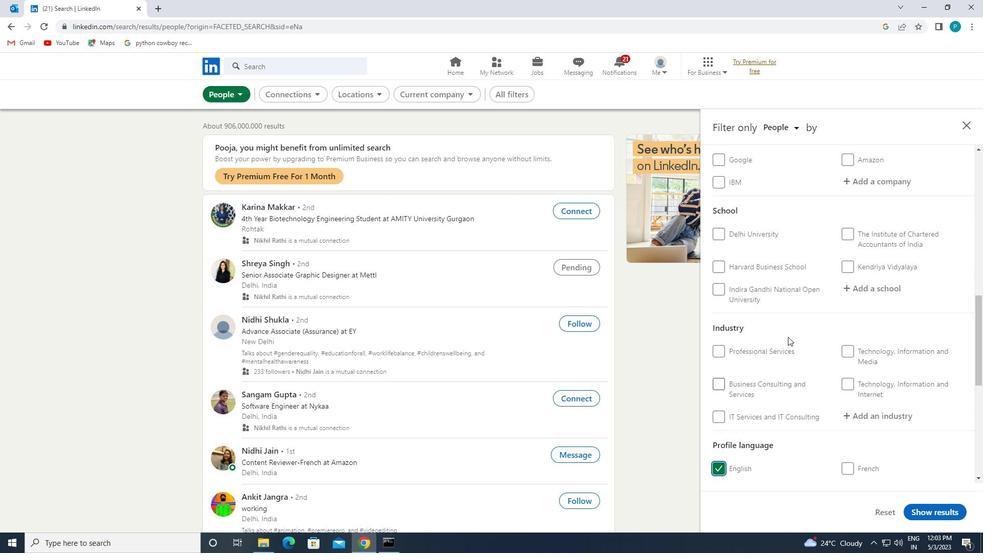 
Action: Mouse scrolled (814, 339) with delta (0, 0)
Screenshot: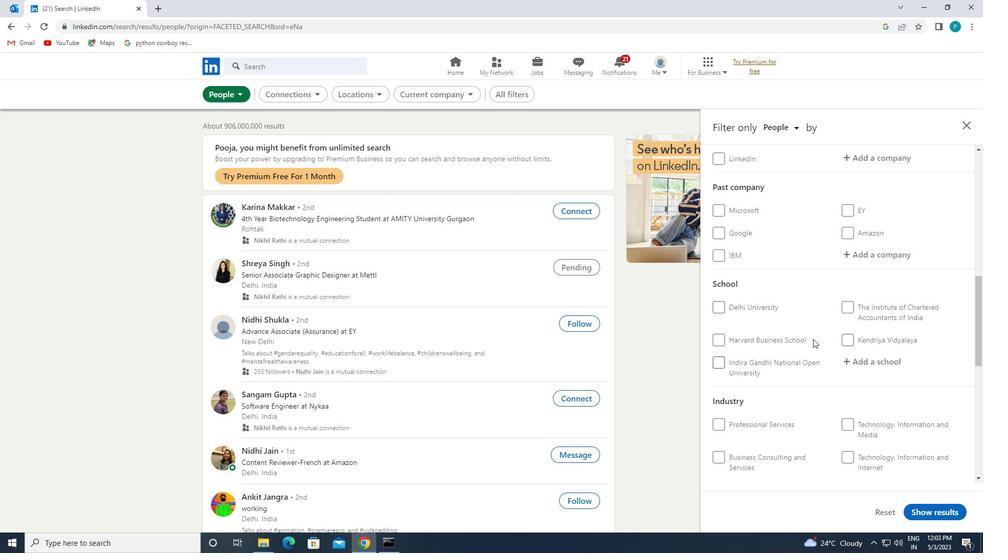 
Action: Mouse moved to (834, 337)
Screenshot: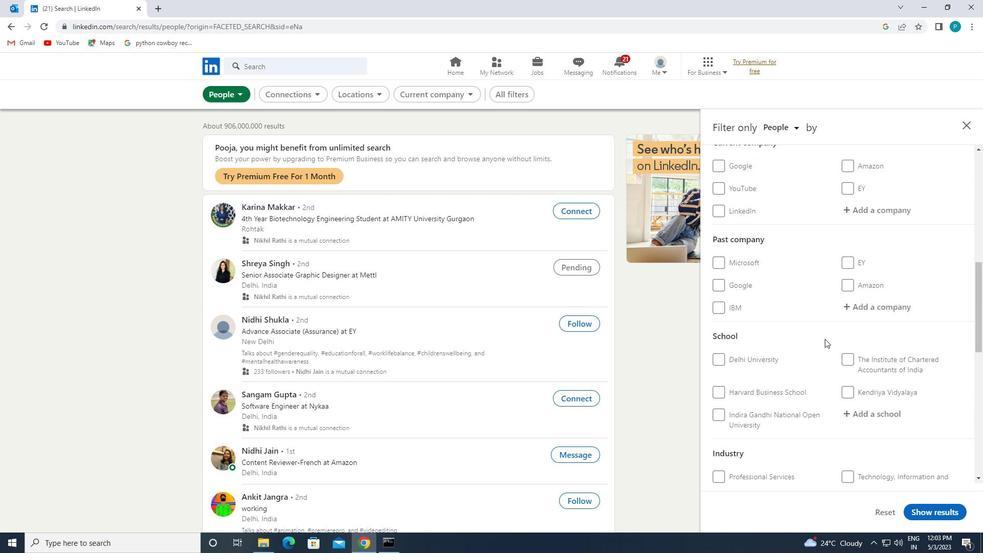 
Action: Mouse scrolled (834, 337) with delta (0, 0)
Screenshot: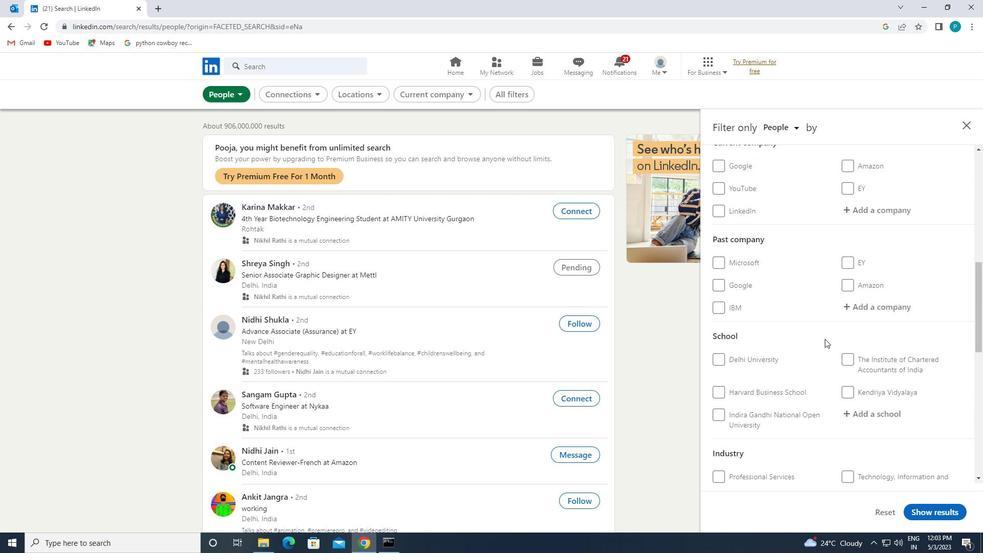 
Action: Mouse moved to (835, 335)
Screenshot: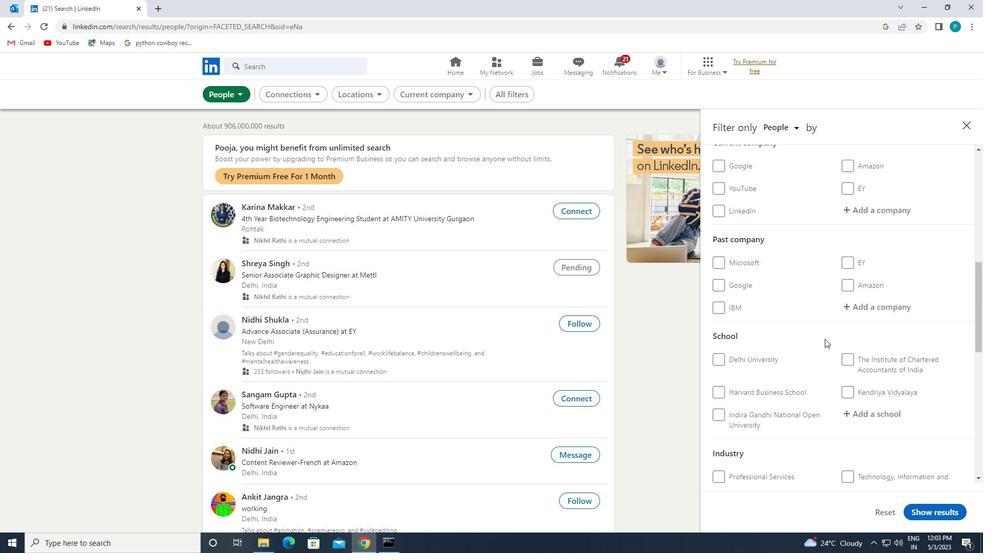 
Action: Mouse scrolled (835, 336) with delta (0, 0)
Screenshot: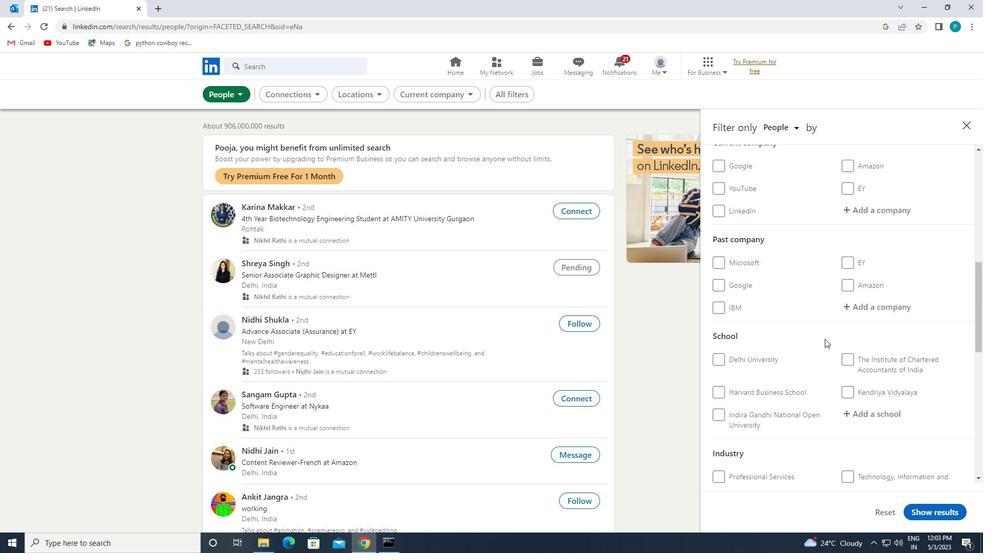 
Action: Mouse moved to (835, 335)
Screenshot: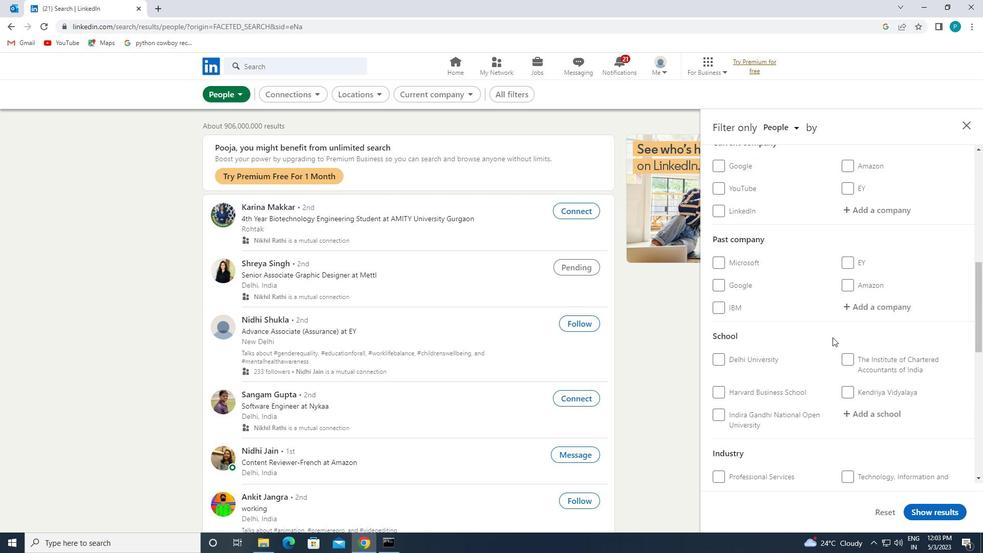
Action: Mouse scrolled (835, 335) with delta (0, 0)
Screenshot: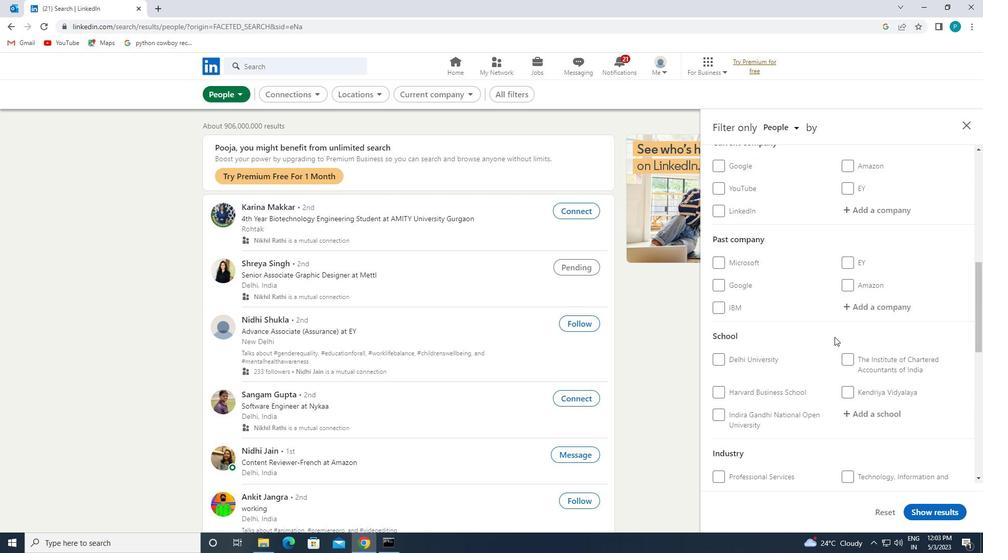 
Action: Mouse moved to (865, 366)
Screenshot: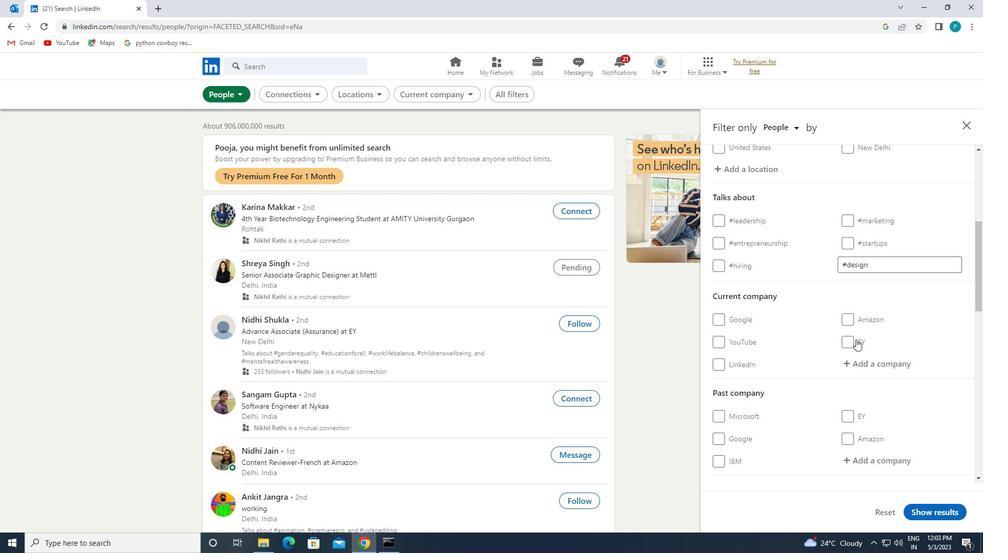 
Action: Mouse pressed left at (865, 366)
Screenshot: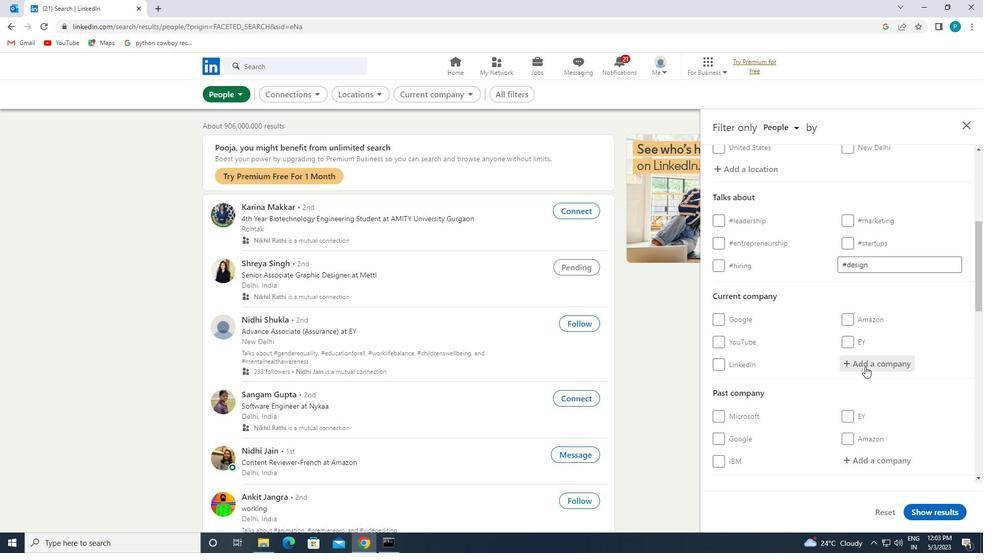 
Action: Mouse moved to (877, 375)
Screenshot: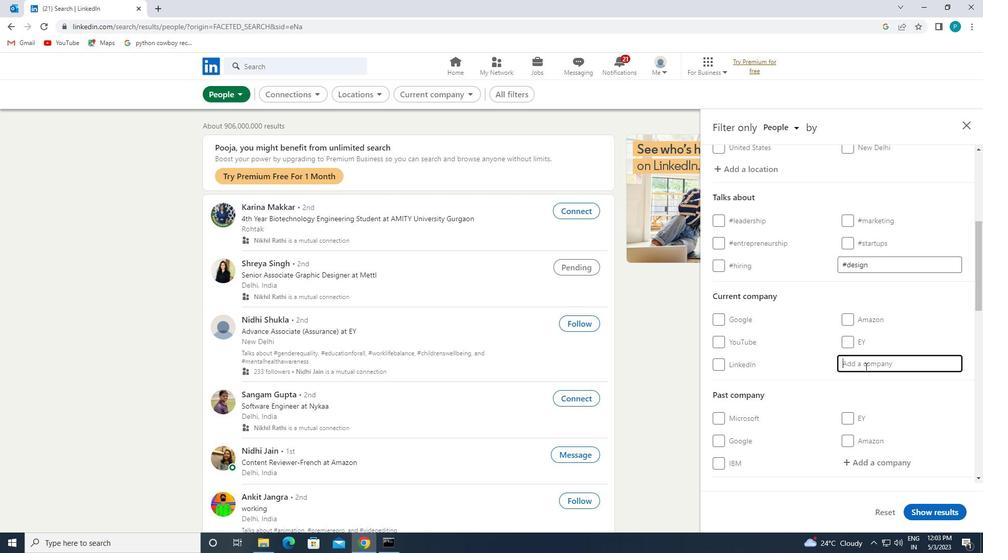 
Action: Key pressed T<Key.backspace><Key.caps_lock>T<Key.caps_lock>WITTER
Screenshot: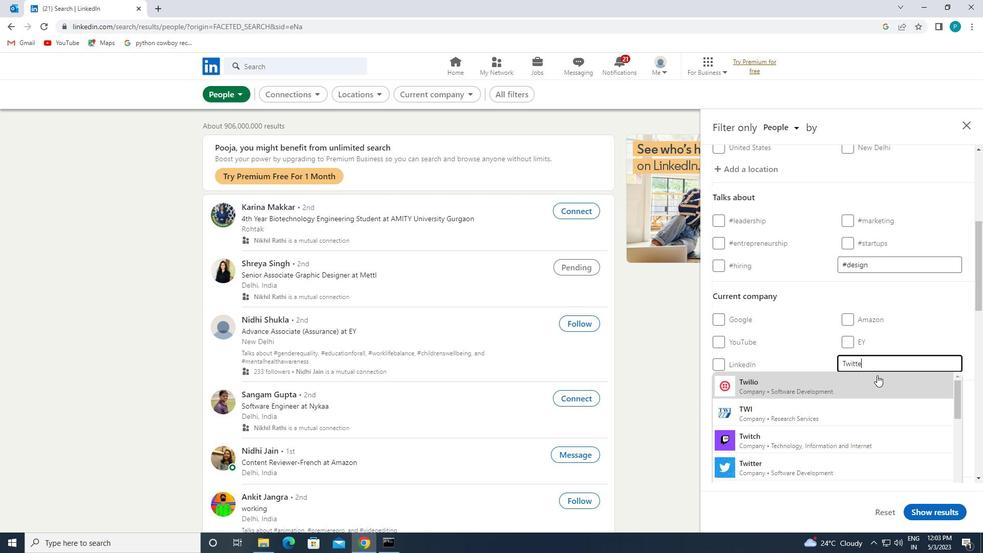 
Action: Mouse moved to (875, 375)
Screenshot: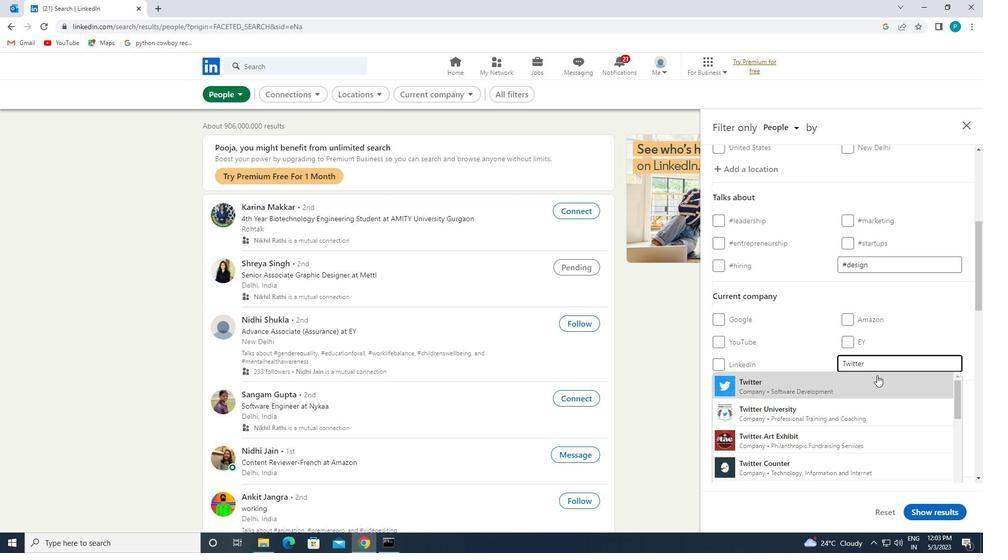 
Action: Mouse pressed left at (875, 375)
Screenshot: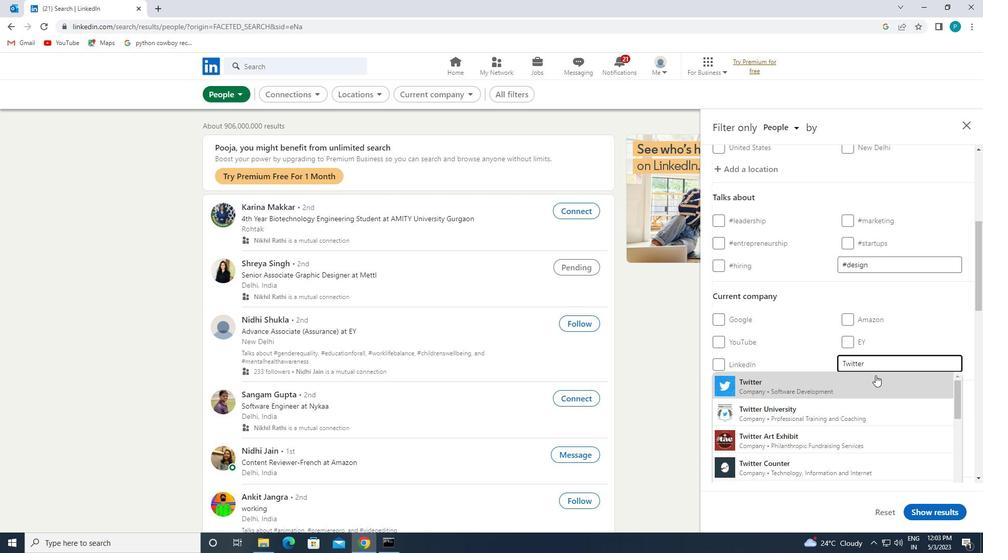 
Action: Mouse scrolled (875, 374) with delta (0, 0)
Screenshot: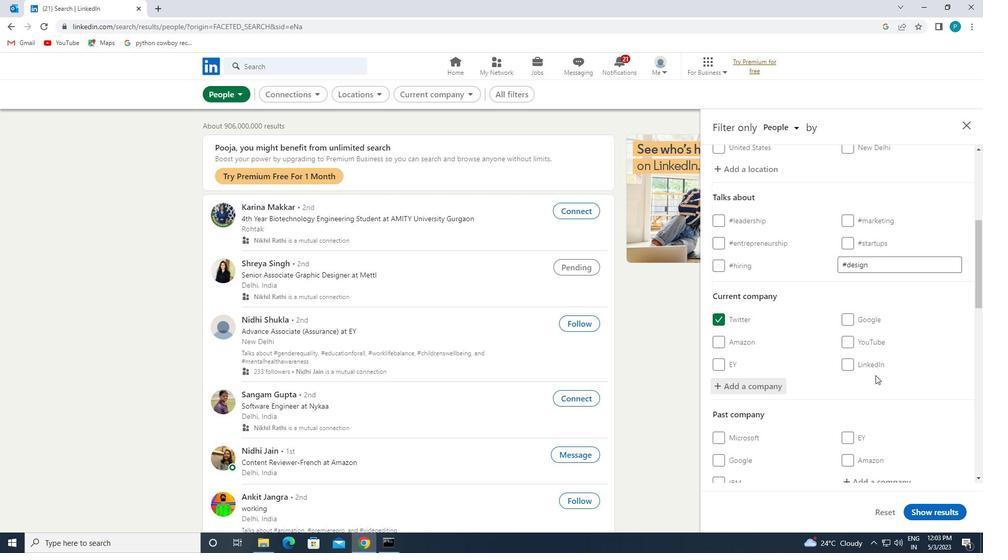 
Action: Mouse scrolled (875, 374) with delta (0, 0)
Screenshot: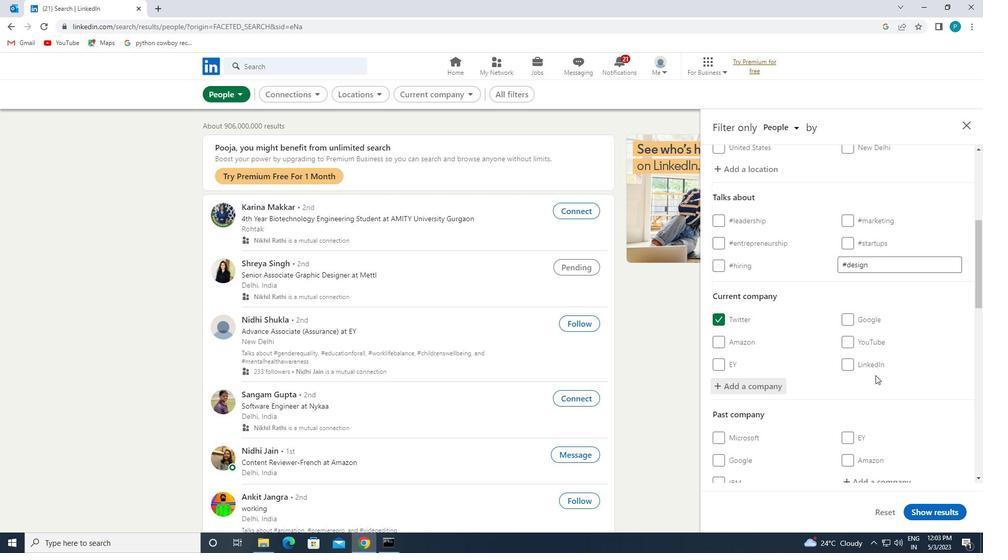 
Action: Mouse scrolled (875, 374) with delta (0, 0)
Screenshot: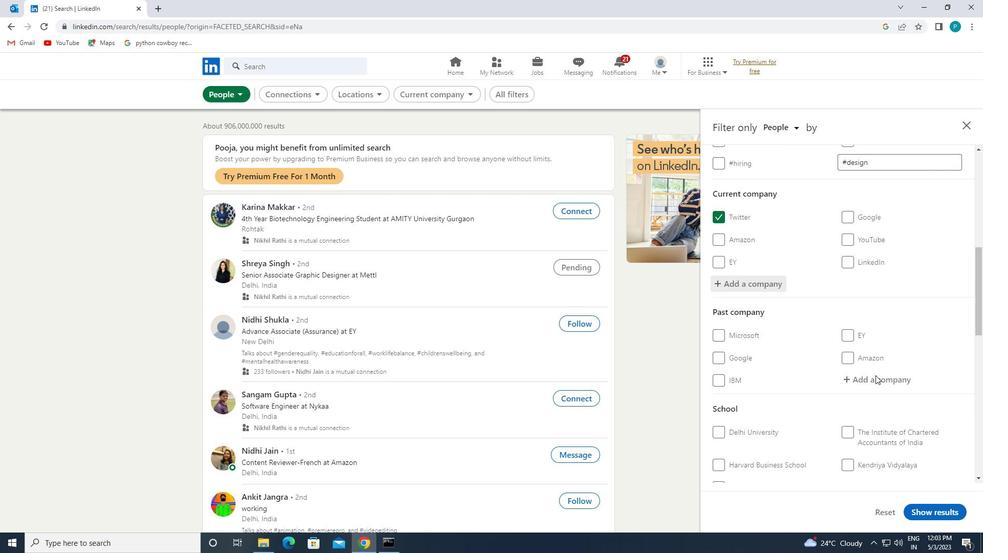 
Action: Mouse scrolled (875, 374) with delta (0, 0)
Screenshot: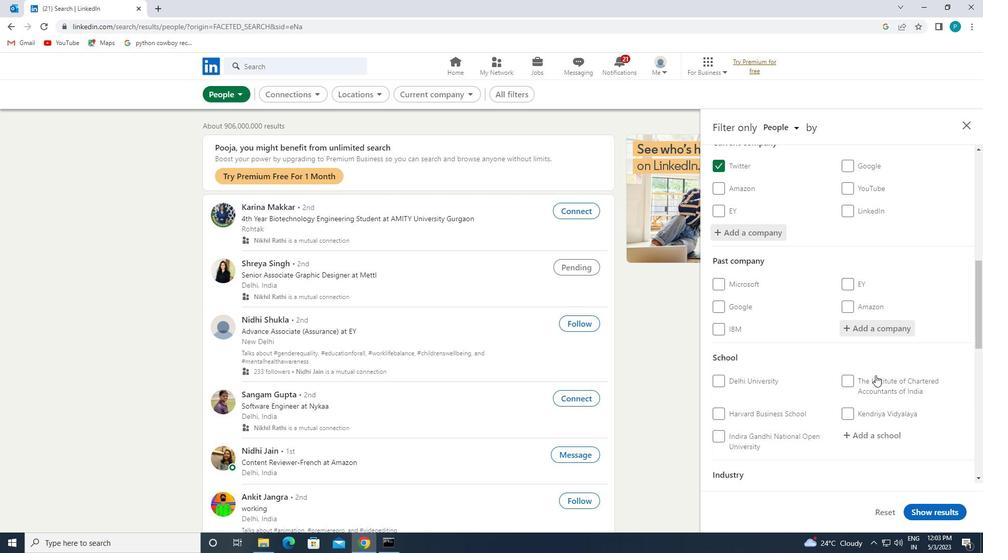 
Action: Mouse scrolled (875, 374) with delta (0, 0)
Screenshot: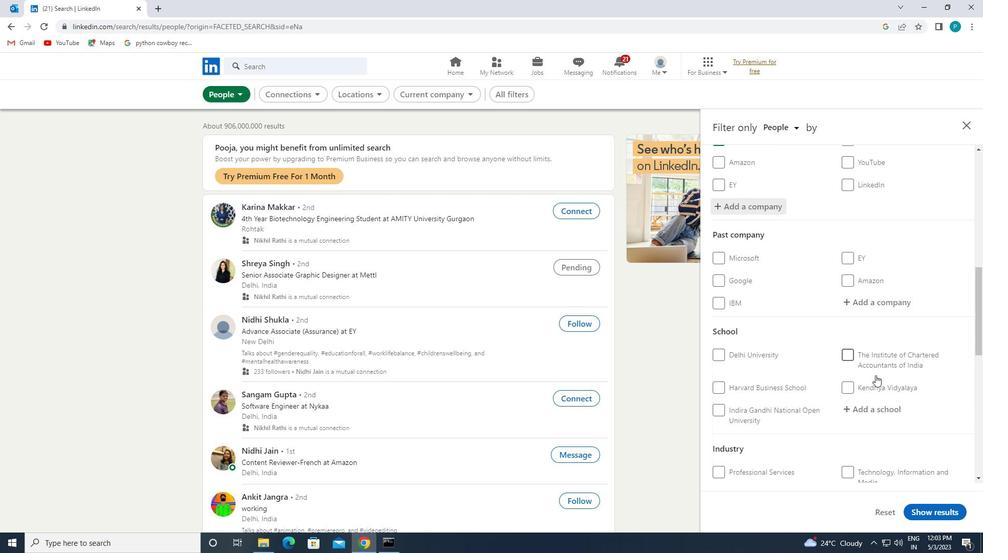 
Action: Mouse pressed left at (875, 375)
Screenshot: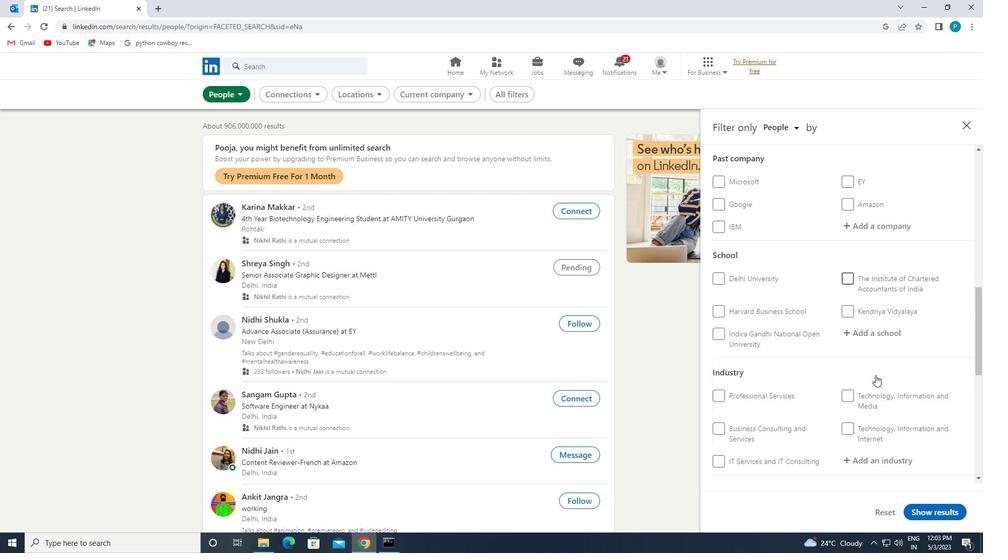 
Action: Mouse moved to (862, 340)
Screenshot: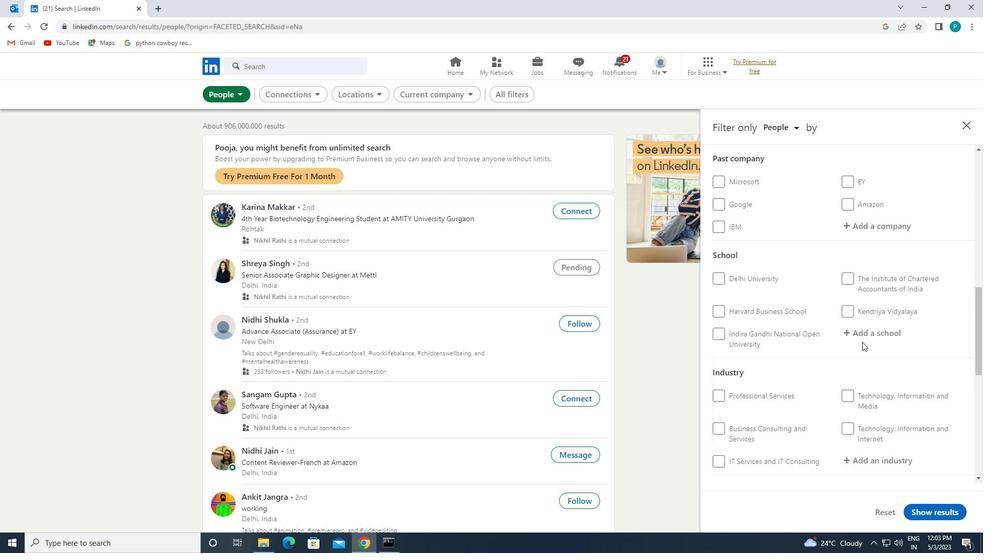 
Action: Mouse pressed left at (862, 340)
Screenshot: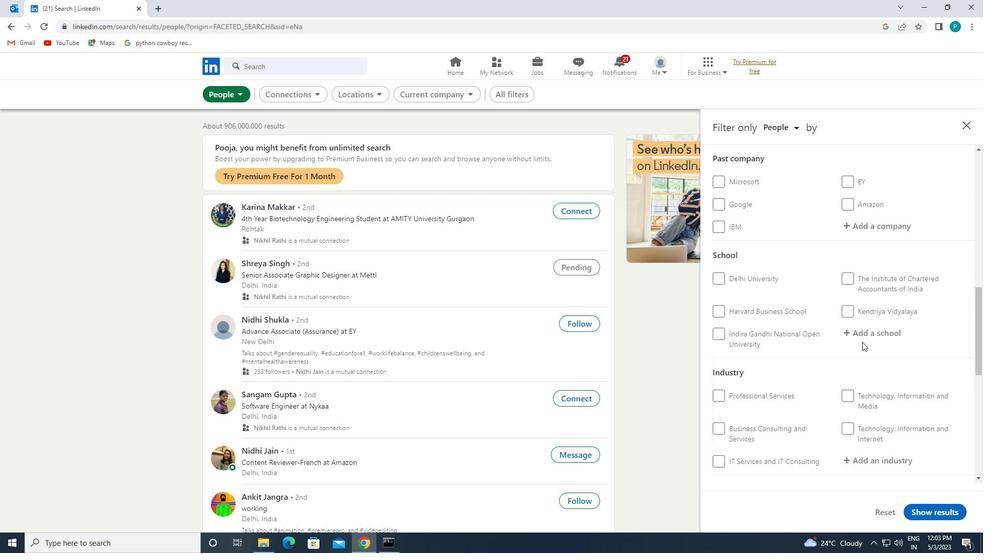 
Action: Mouse moved to (886, 357)
Screenshot: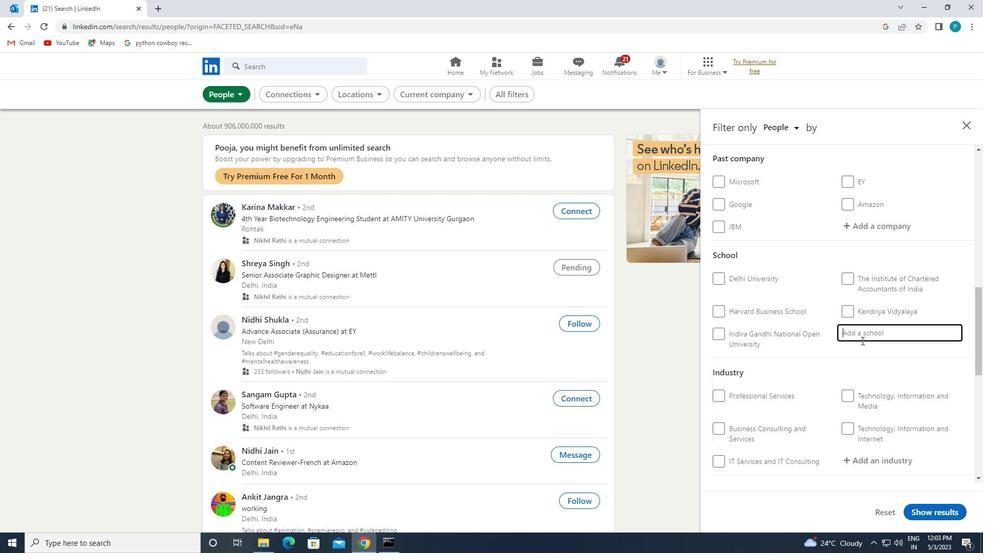 
Action: Key pressed <Key.caps_lock>S<Key.caps_lock>AVEETHA
Screenshot: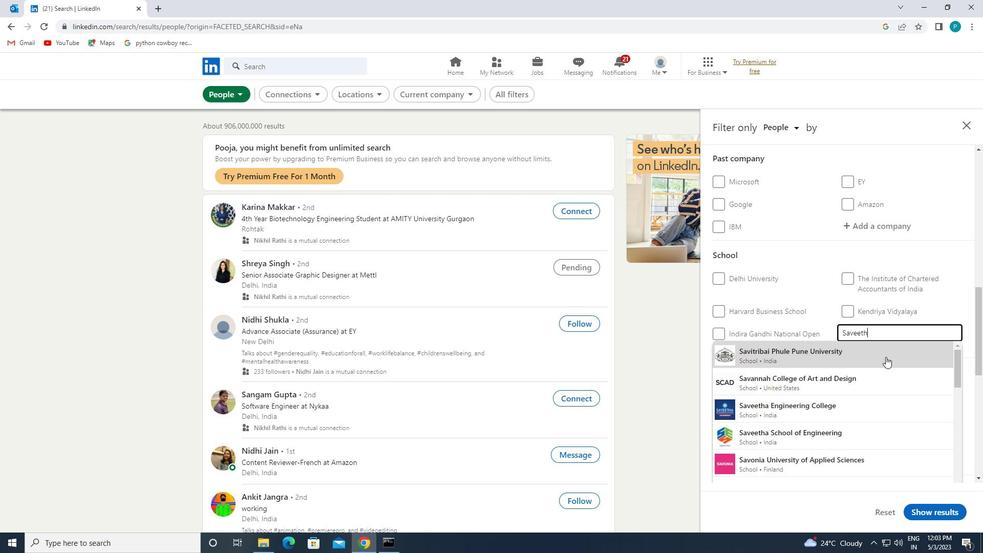 
Action: Mouse moved to (883, 374)
Screenshot: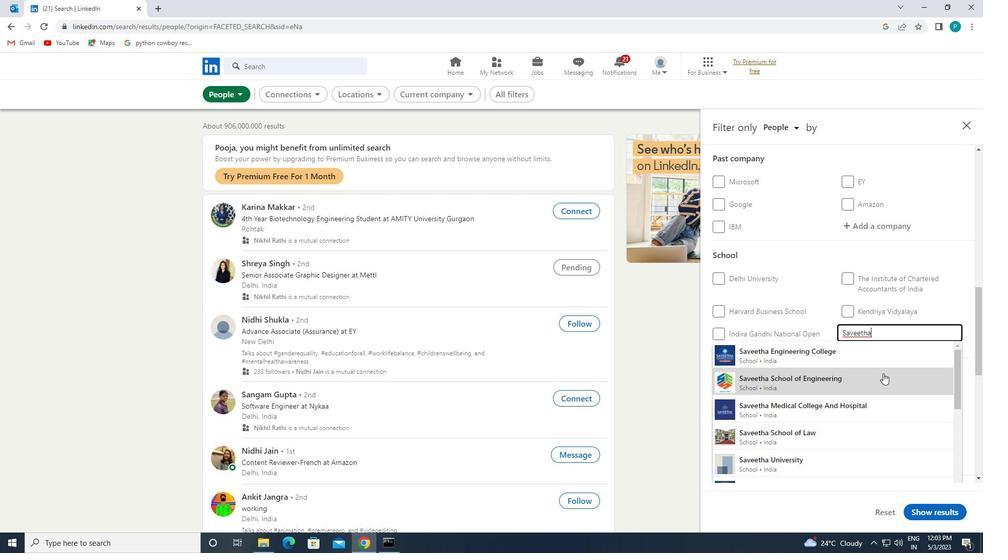 
Action: Mouse pressed left at (883, 374)
Screenshot: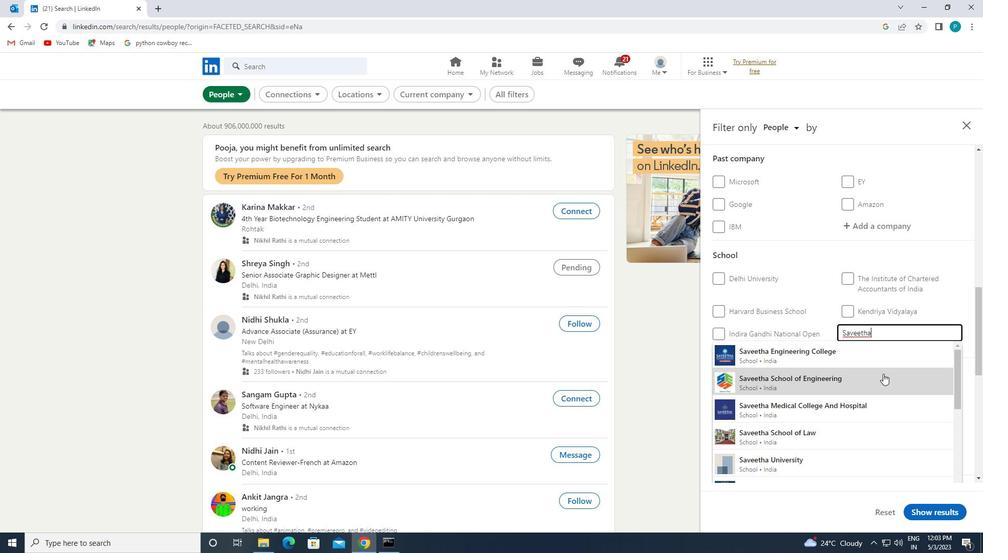 
Action: Mouse moved to (882, 380)
Screenshot: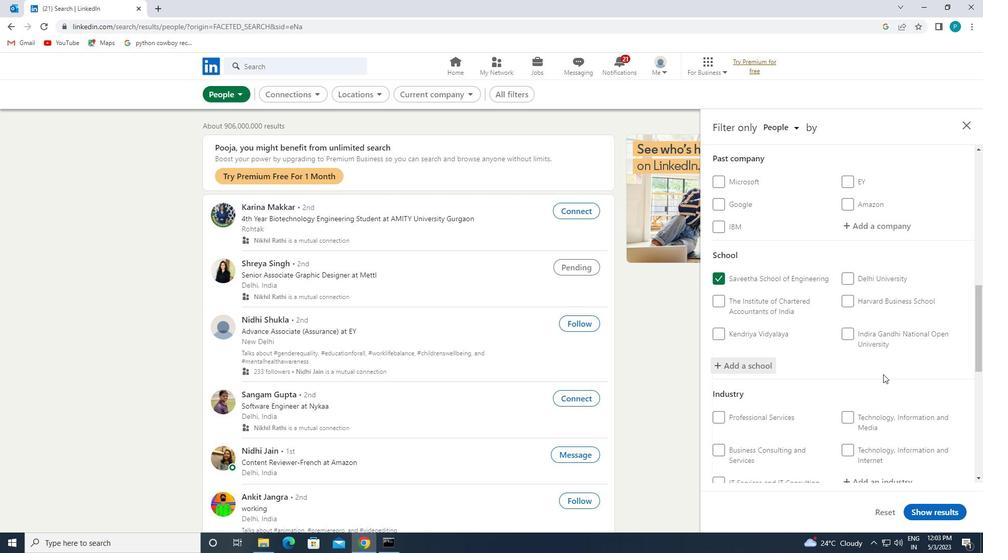 
Action: Mouse scrolled (882, 379) with delta (0, 0)
Screenshot: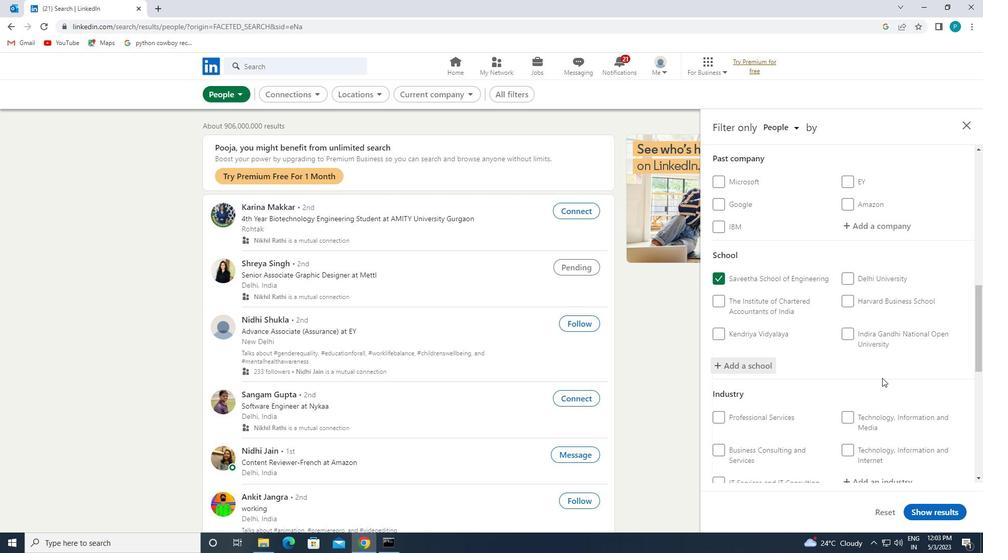 
Action: Mouse moved to (882, 380)
Screenshot: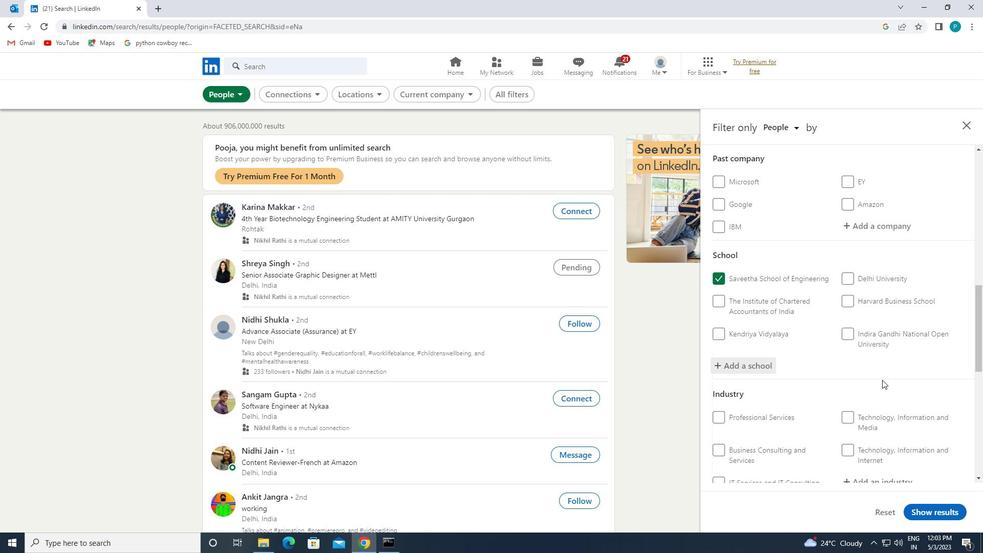 
Action: Mouse scrolled (882, 380) with delta (0, 0)
Screenshot: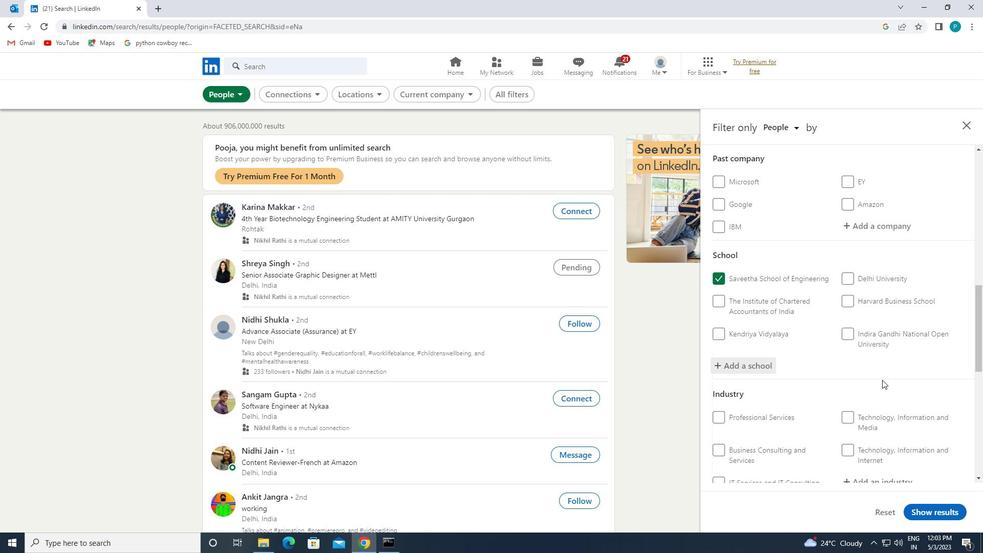 
Action: Mouse pressed left at (882, 380)
Screenshot: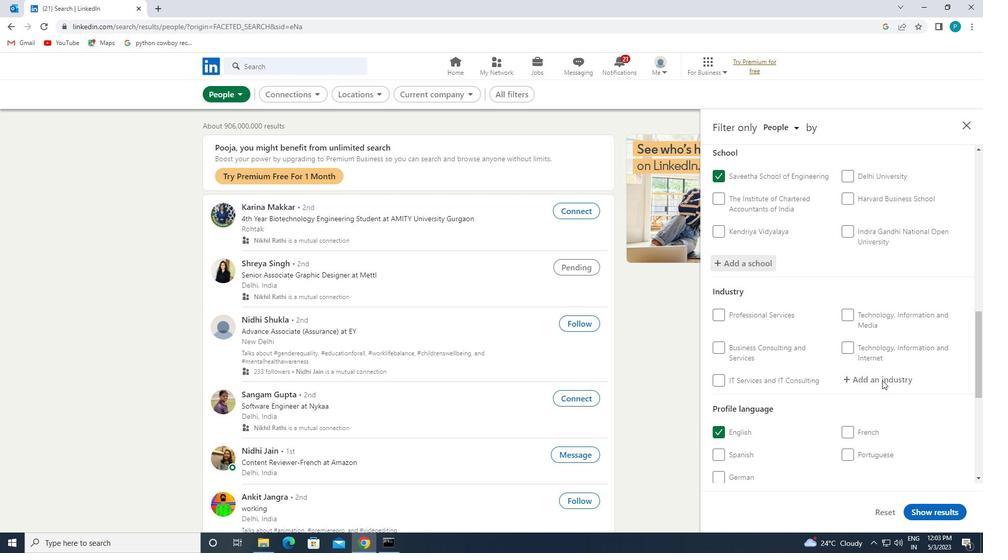 
Action: Key pressed <Key.caps_lock>P<Key.caps_lock>HILANTHROPIC
Screenshot: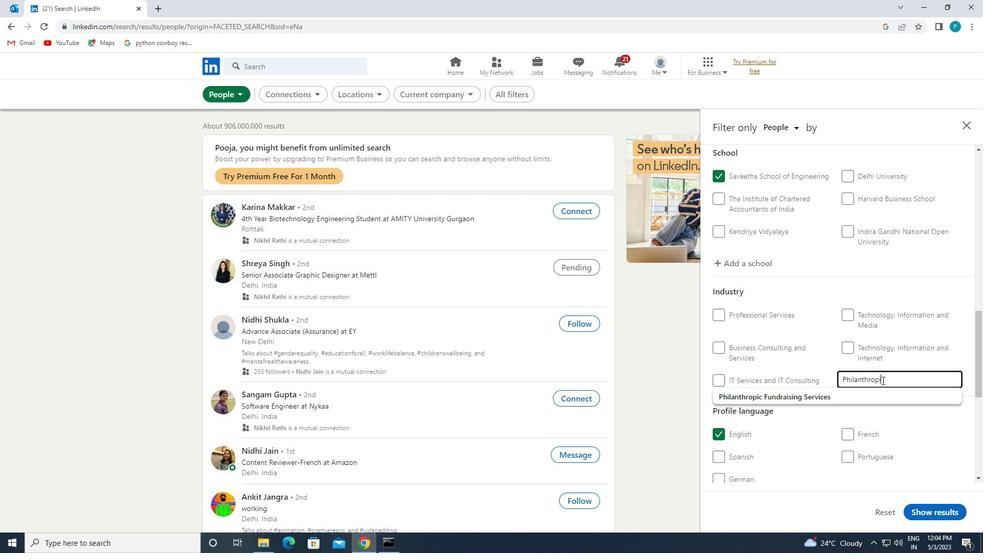 
Action: Mouse moved to (845, 399)
Screenshot: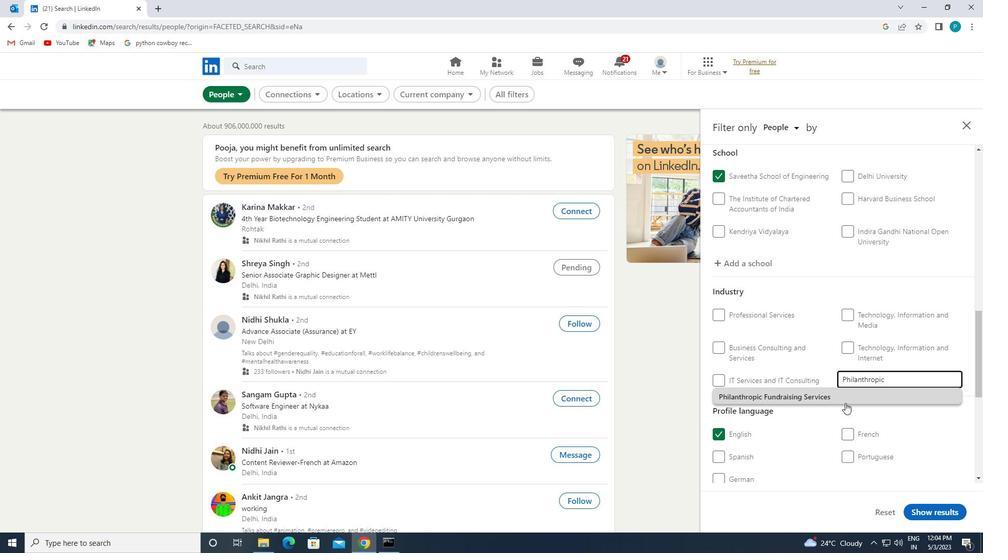 
Action: Mouse pressed left at (845, 399)
Screenshot: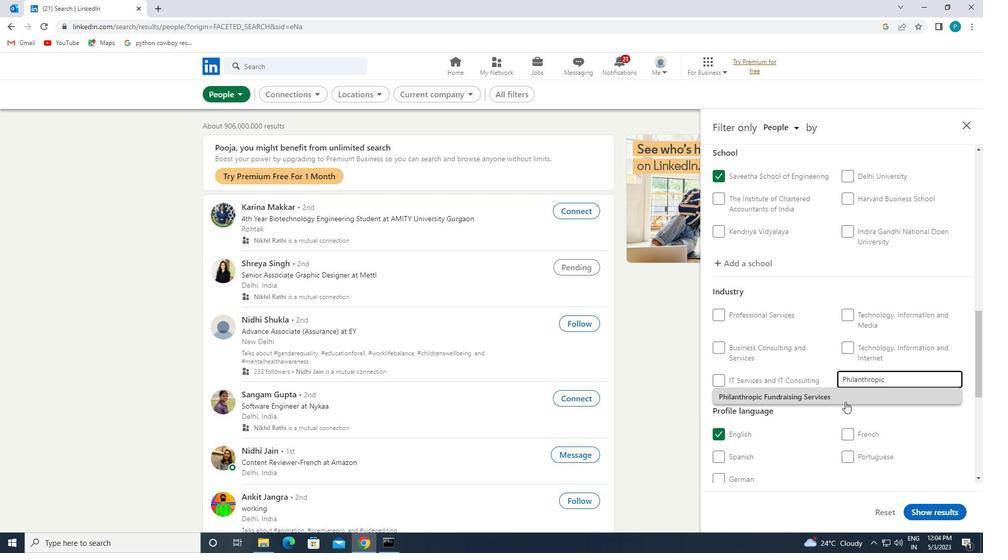 
Action: Mouse scrolled (845, 398) with delta (0, 0)
Screenshot: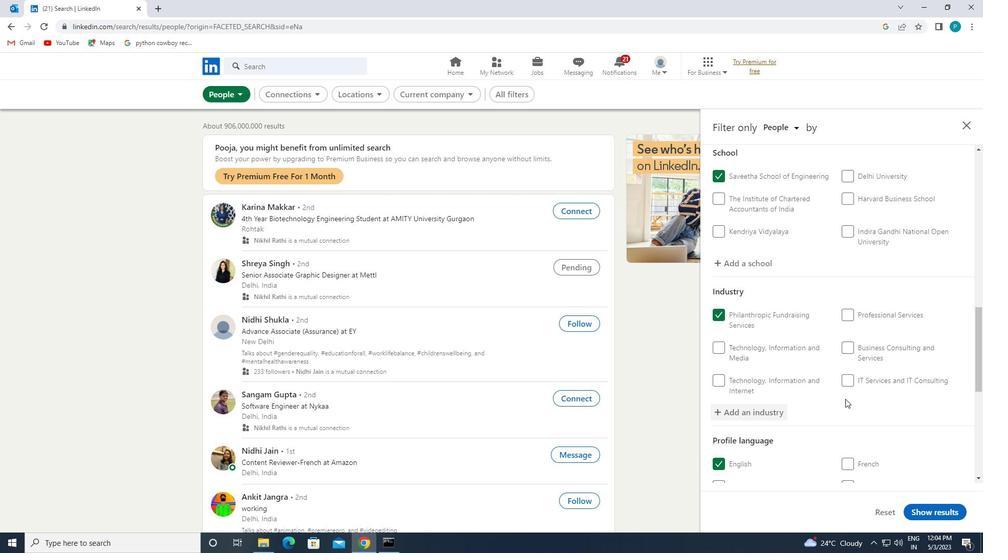 
Action: Mouse scrolled (845, 398) with delta (0, 0)
Screenshot: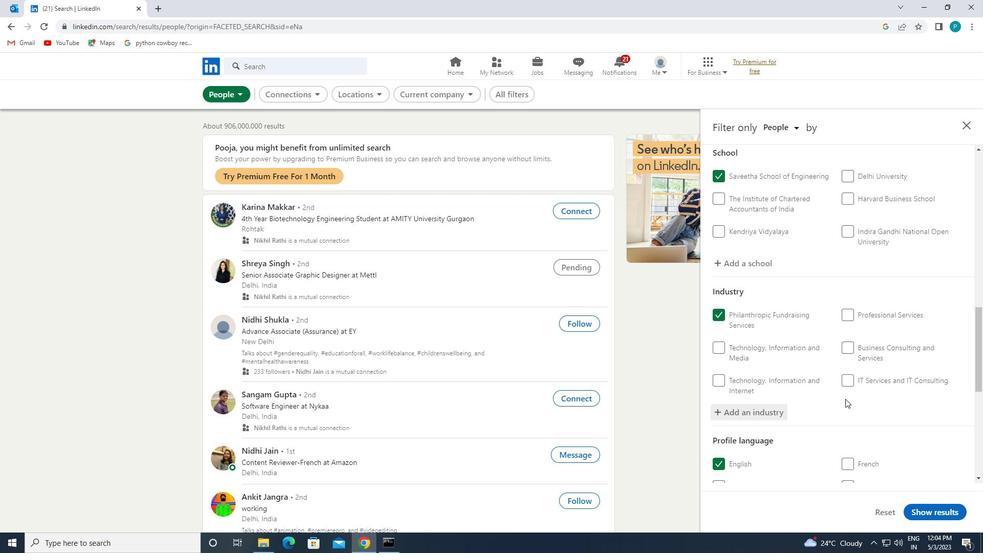 
Action: Mouse scrolled (845, 398) with delta (0, 0)
Screenshot: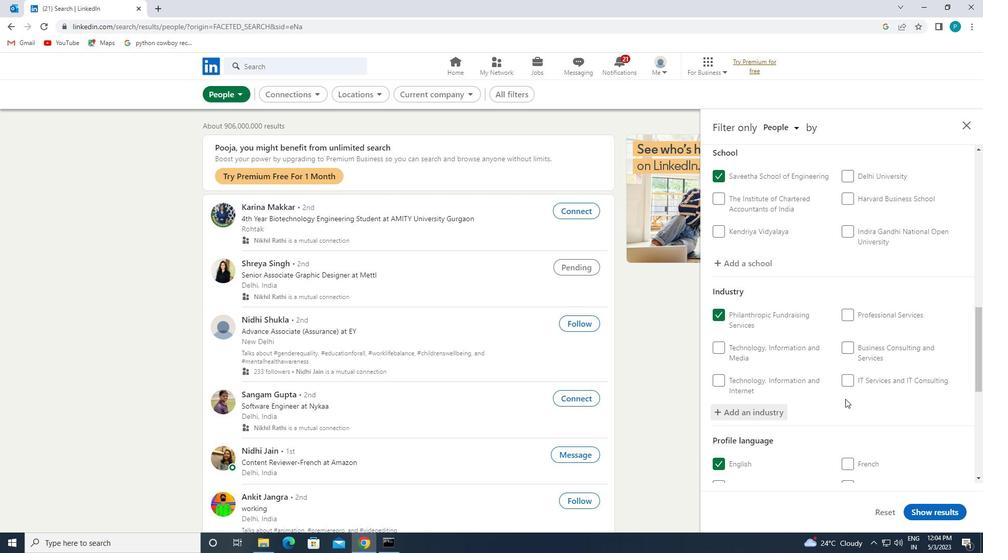 
Action: Mouse scrolled (845, 398) with delta (0, 0)
Screenshot: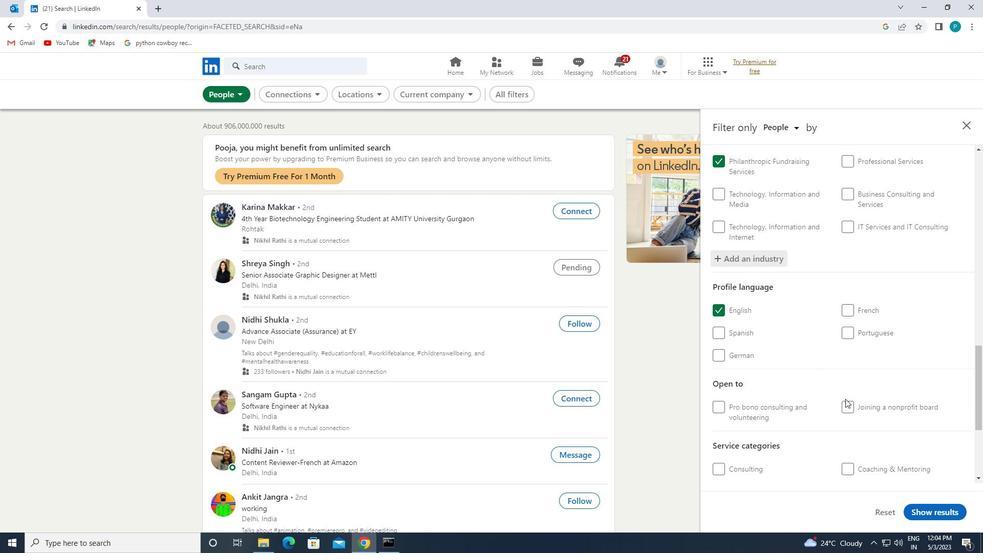 
Action: Mouse scrolled (845, 398) with delta (0, 0)
Screenshot: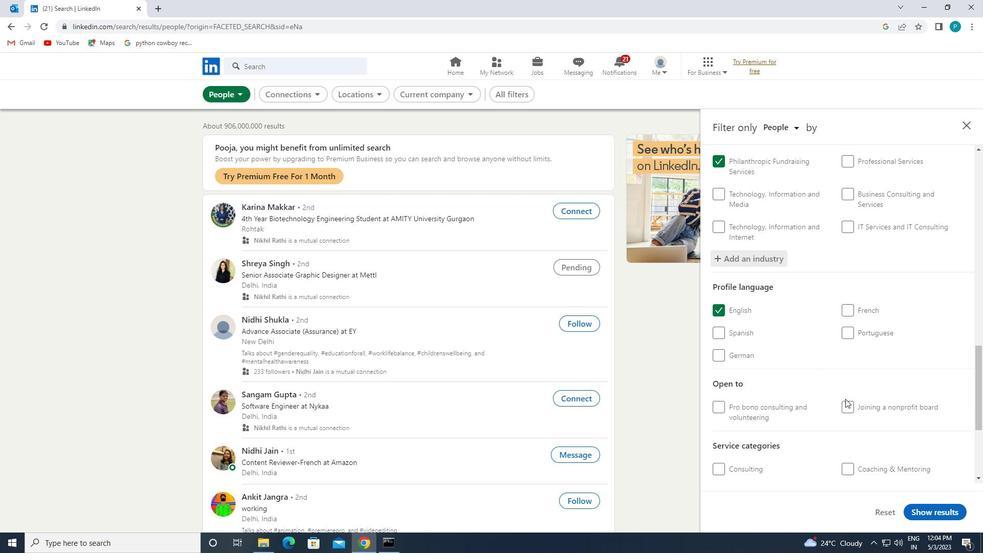 
Action: Mouse moved to (851, 409)
Screenshot: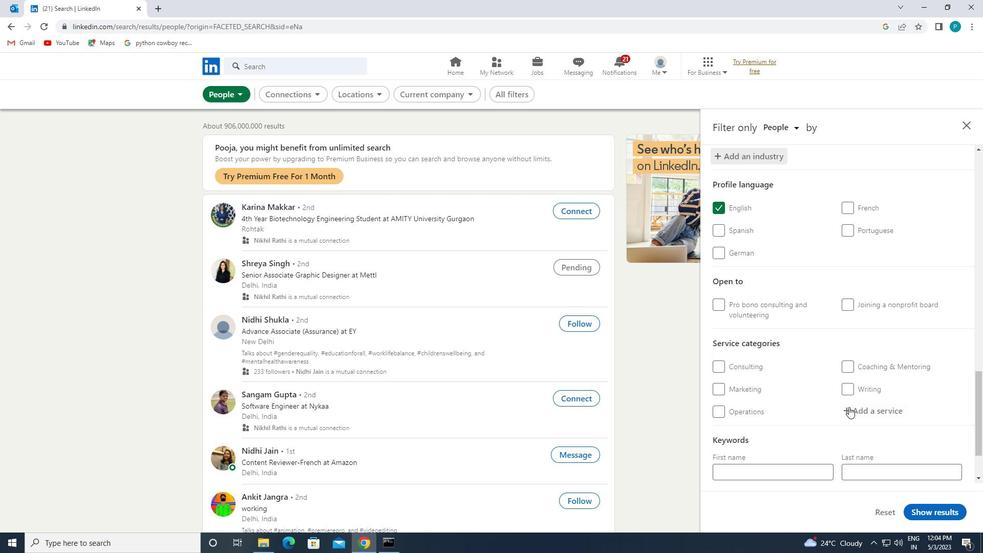 
Action: Mouse pressed left at (851, 409)
Screenshot: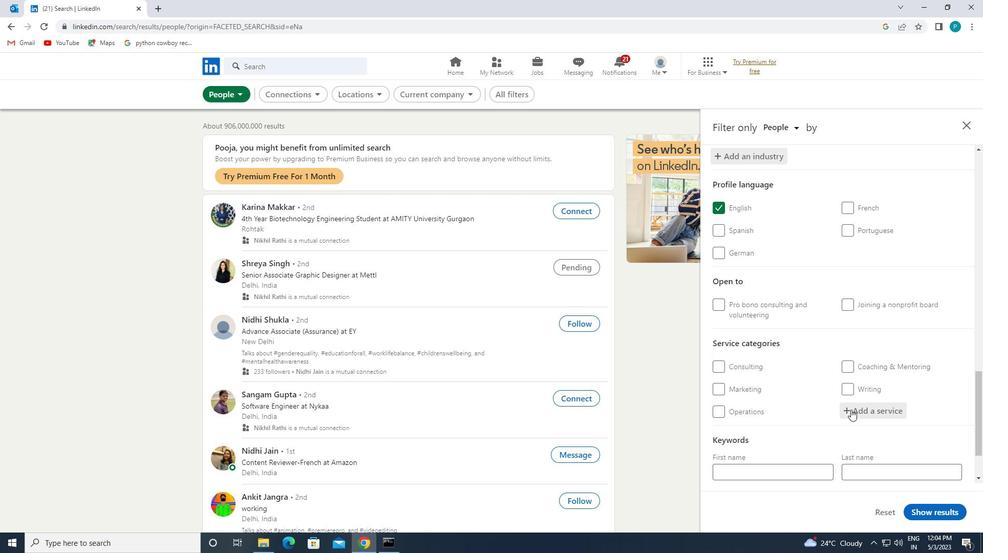 
Action: Mouse moved to (871, 422)
Screenshot: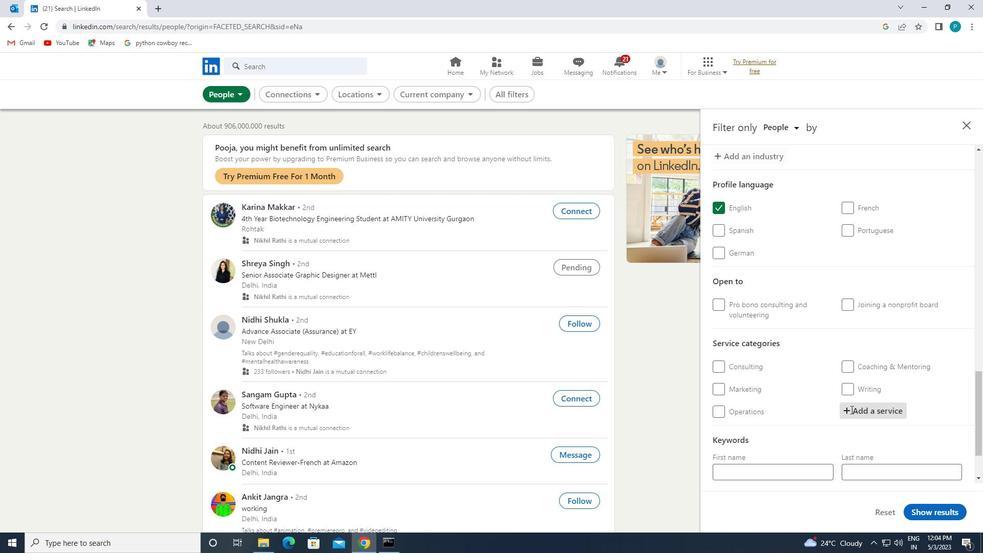 
Action: Key pressed <Key.caps_lock>P<Key.caps_lock>ACKAGING
Screenshot: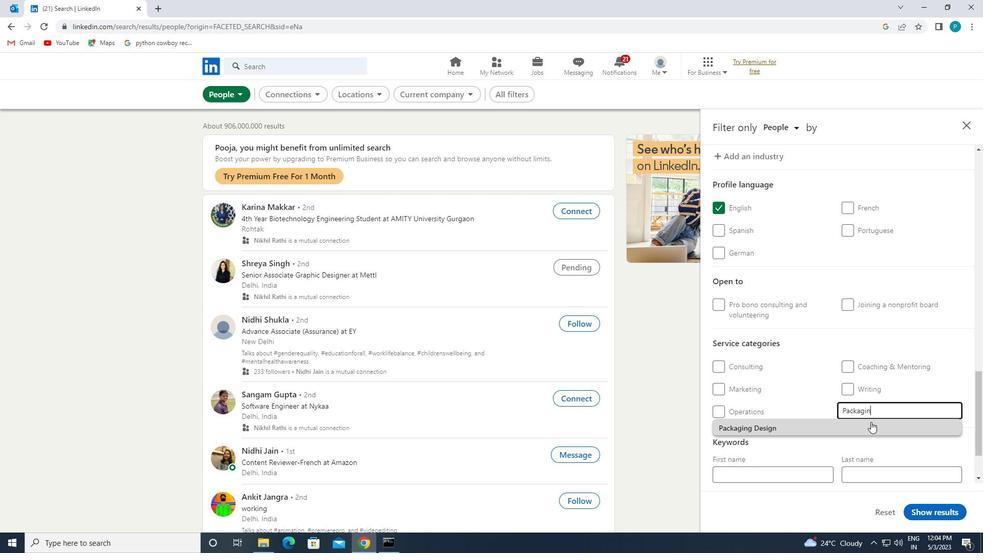 
Action: Mouse moved to (863, 427)
Screenshot: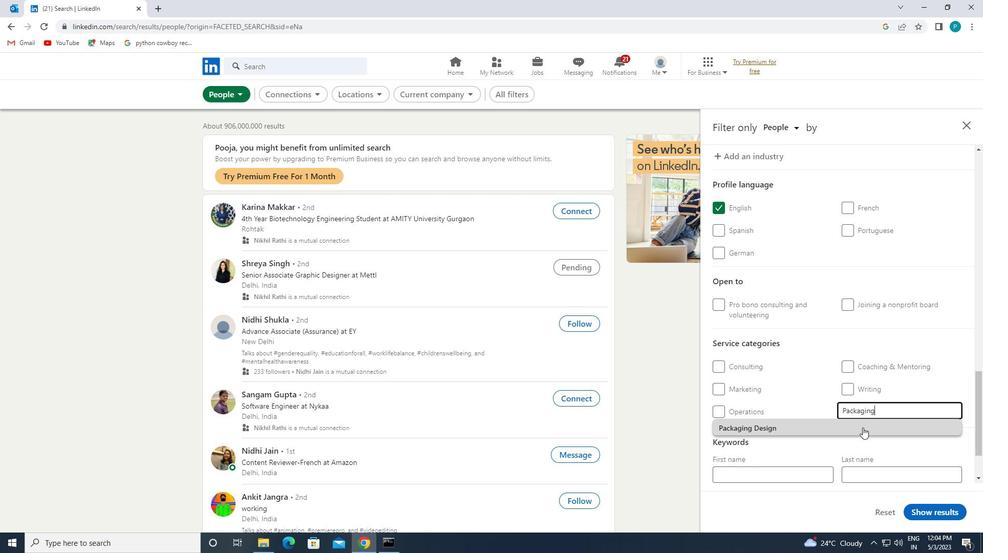 
Action: Mouse pressed left at (863, 427)
Screenshot: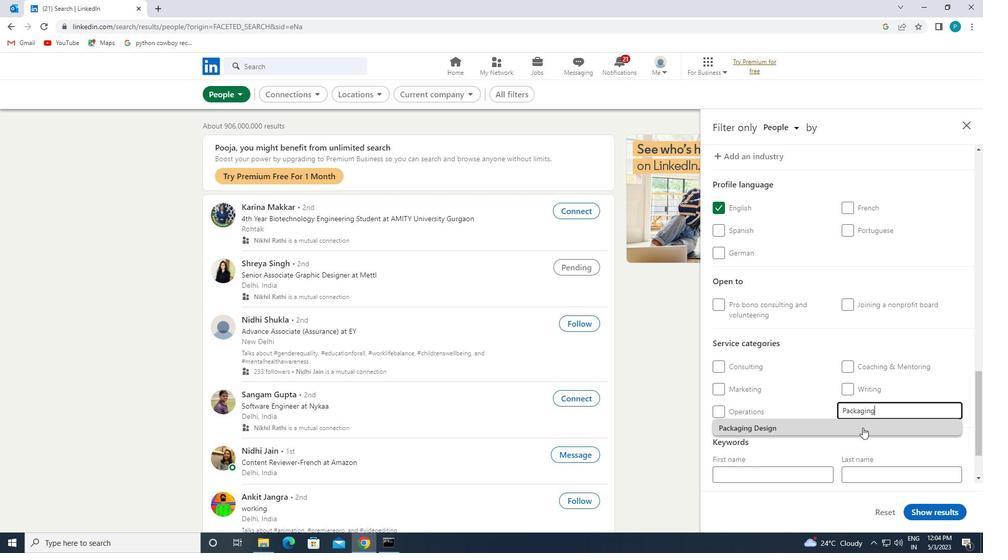 
Action: Mouse moved to (863, 427)
Screenshot: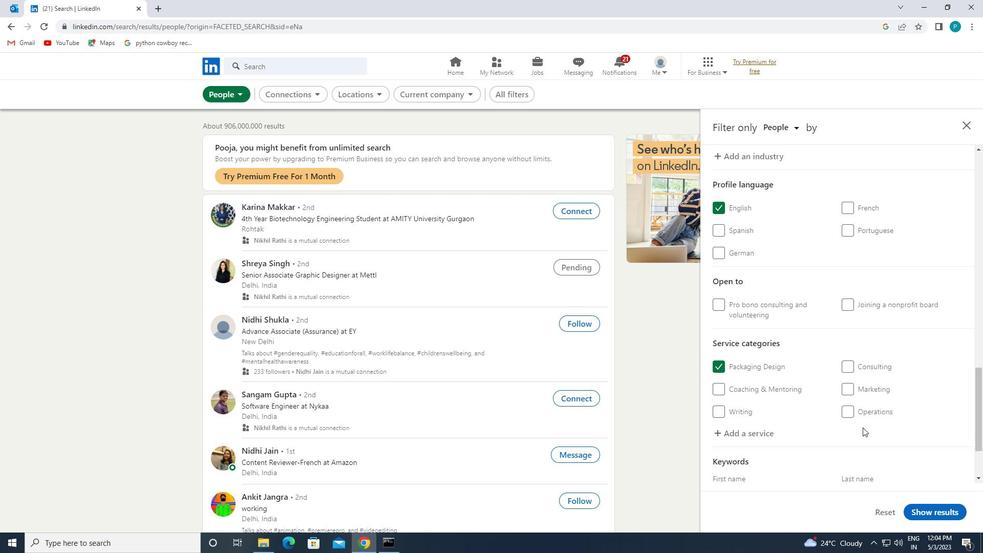 
Action: Mouse scrolled (863, 427) with delta (0, 0)
Screenshot: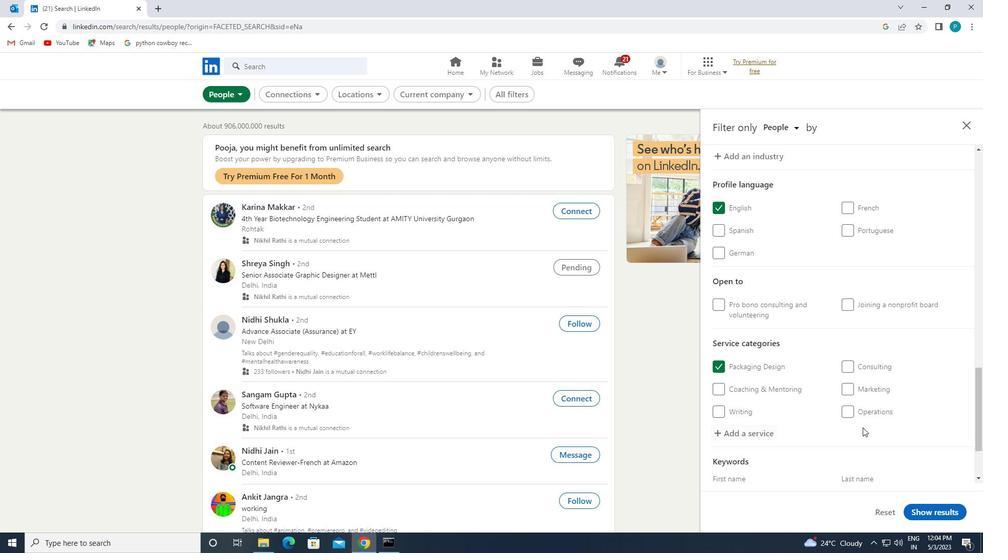 
Action: Mouse scrolled (863, 427) with delta (0, 0)
Screenshot: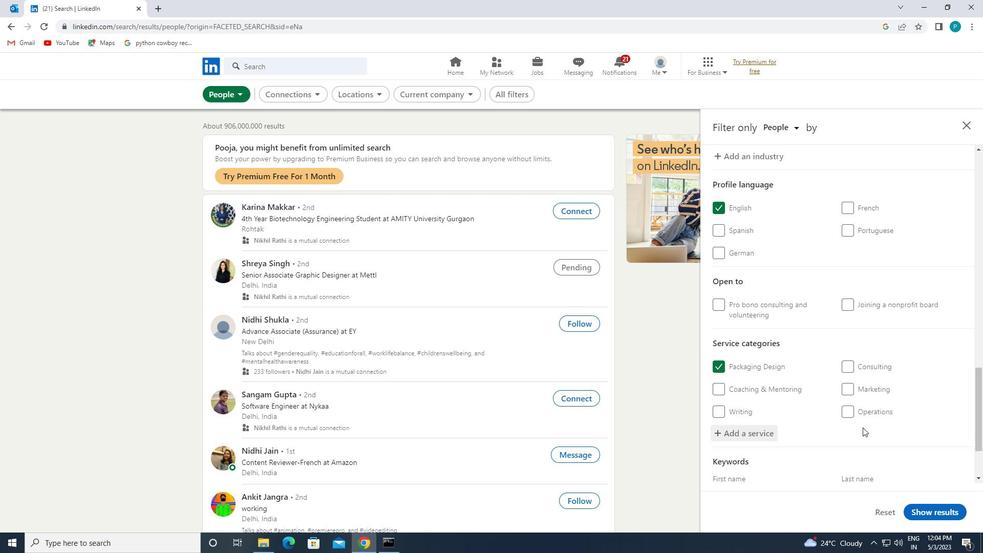 
Action: Mouse scrolled (863, 427) with delta (0, 0)
Screenshot: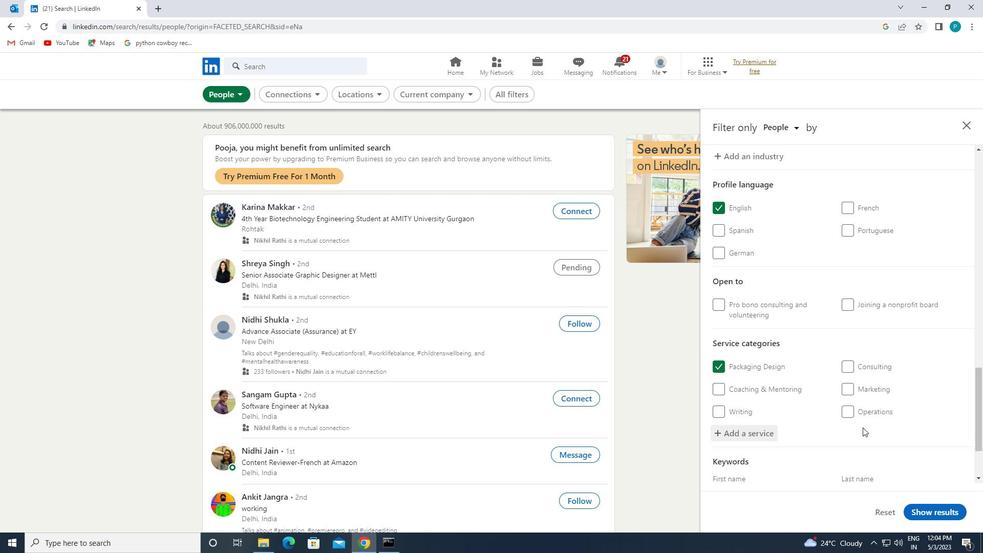 
Action: Mouse moved to (776, 431)
Screenshot: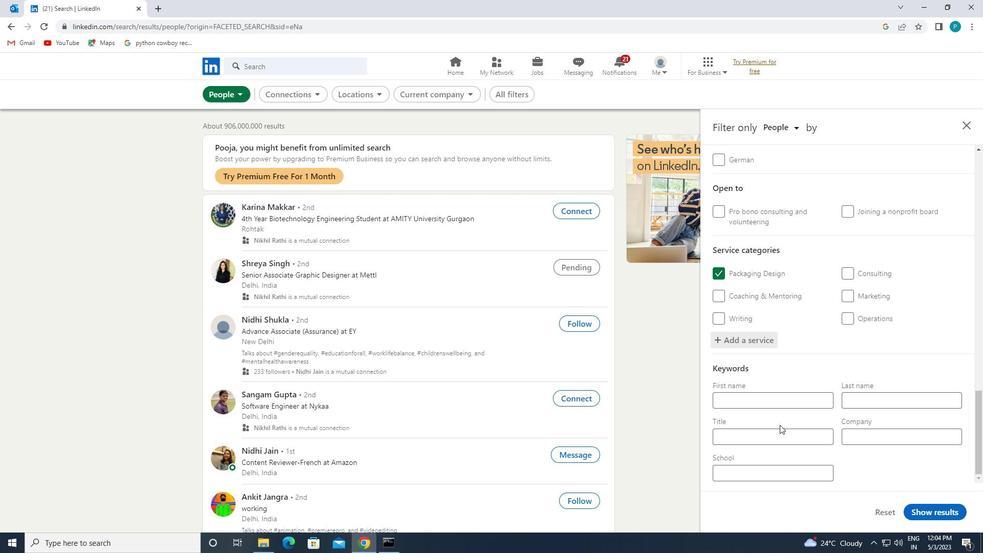 
Action: Mouse pressed left at (776, 431)
Screenshot: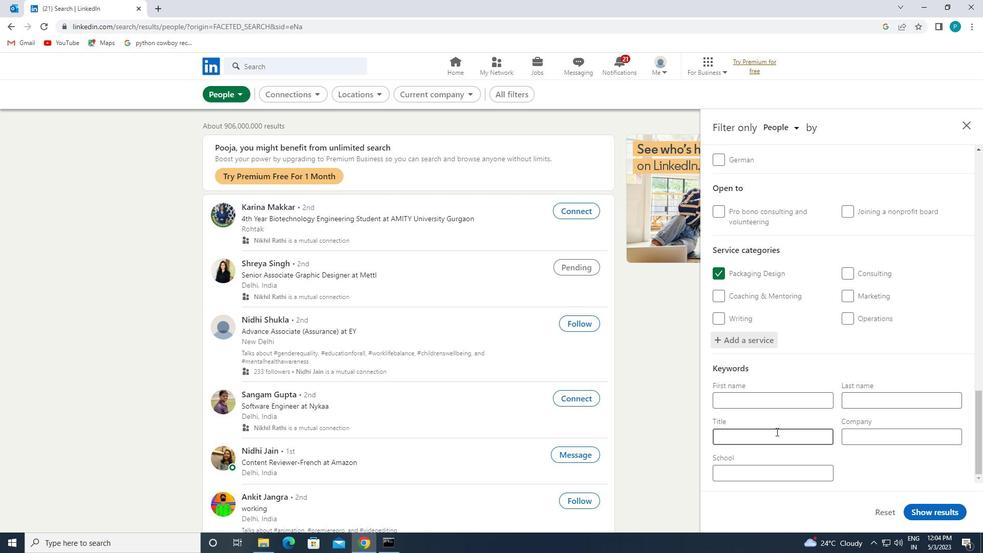 
Action: Mouse moved to (786, 508)
Screenshot: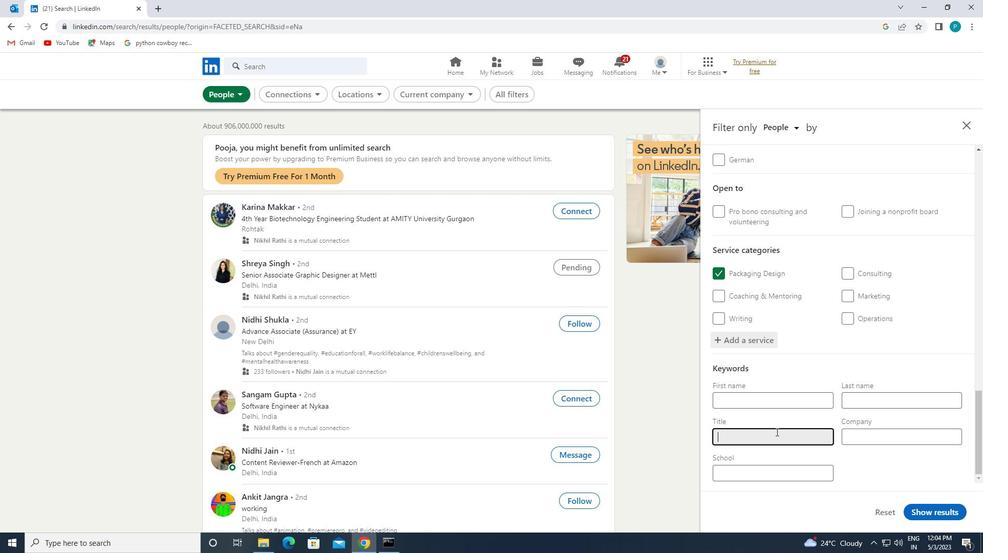 
Action: Key pressed <Key.caps_lock>P
Screenshot: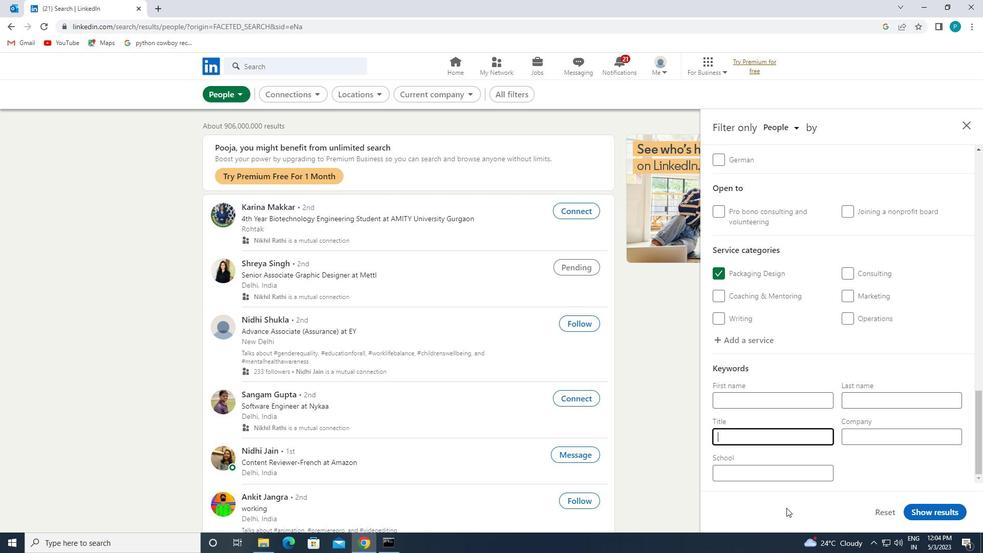 
Action: Mouse moved to (787, 508)
Screenshot: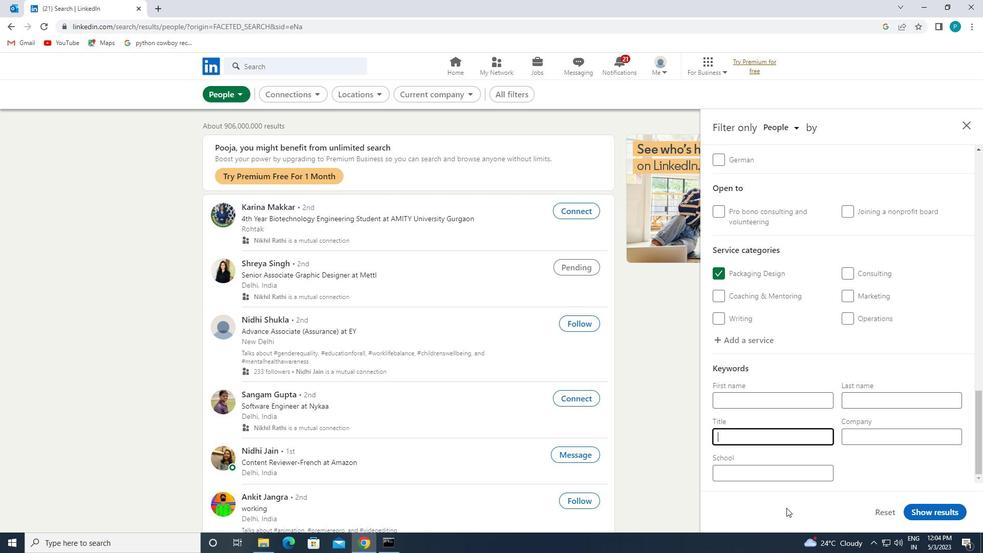 
Action: Key pressed <Key.caps_lock>RODUCTION<Key.space><Key.caps_lock>E<Key.caps_lock>NGINEER
Screenshot: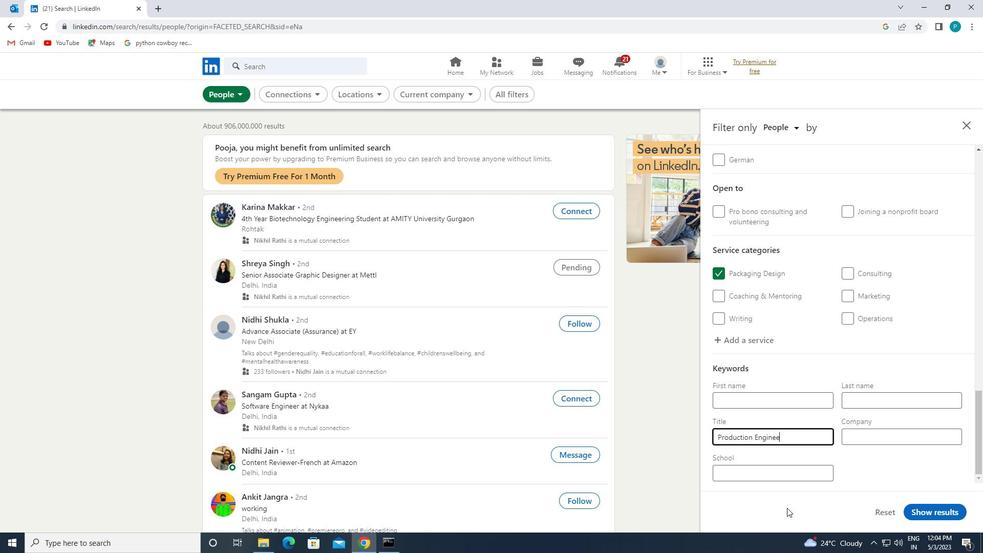 
Action: Mouse moved to (933, 506)
Screenshot: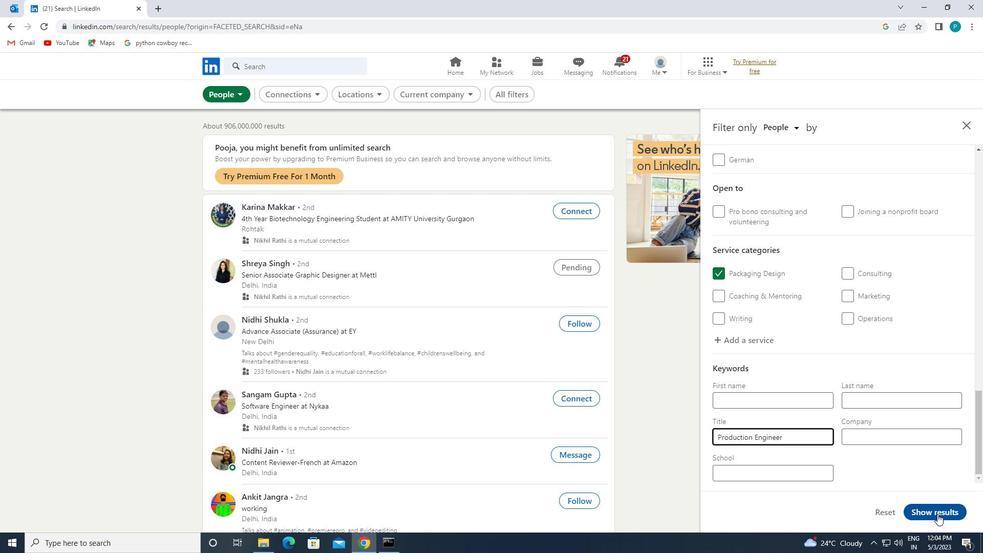 
Action: Mouse pressed left at (933, 506)
Screenshot: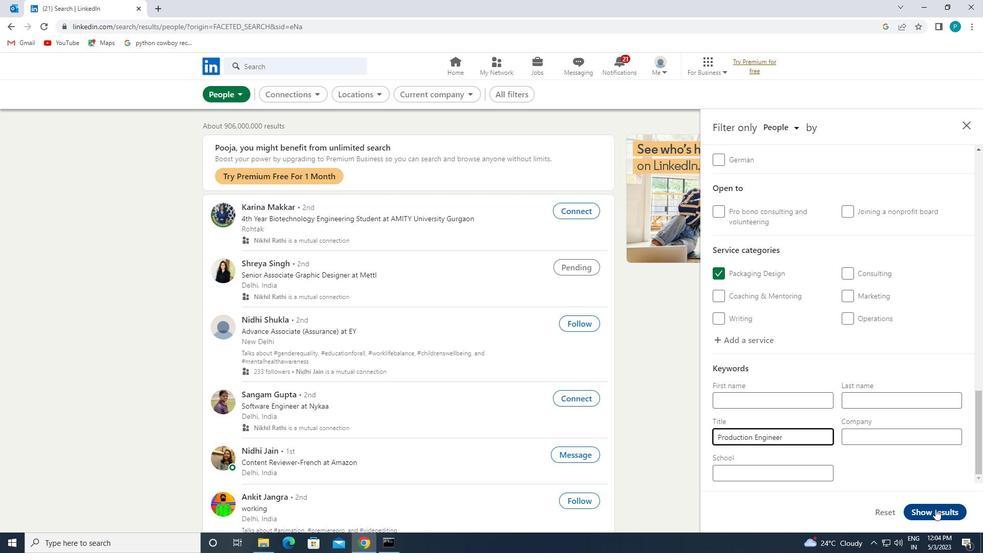 
